 Task: Create new customer invoice with Date Opened: 20-May-23, Select Customer: Bruttista, Terms: Net 30. Make invoice entry for item-1 with Date: 20-May-23, Description: Victoria's Secret Pleated Babydoll Black (XL)
, Income Account: Income:Sales, Quantity: 2, Unit Price: 15.49, Sales Tax: Y, Sales Tax Included: Y, Tax Table: Sales Tax. Post Invoice with Post Date: 20-May-23, Post to Accounts: Assets:Accounts Receivable. Pay / Process Payment with Transaction Date: 18-Jun-23, Amount: 30.98, Transfer Account: Checking Account. Go to 'Print Invoice'.
Action: Mouse moved to (196, 42)
Screenshot: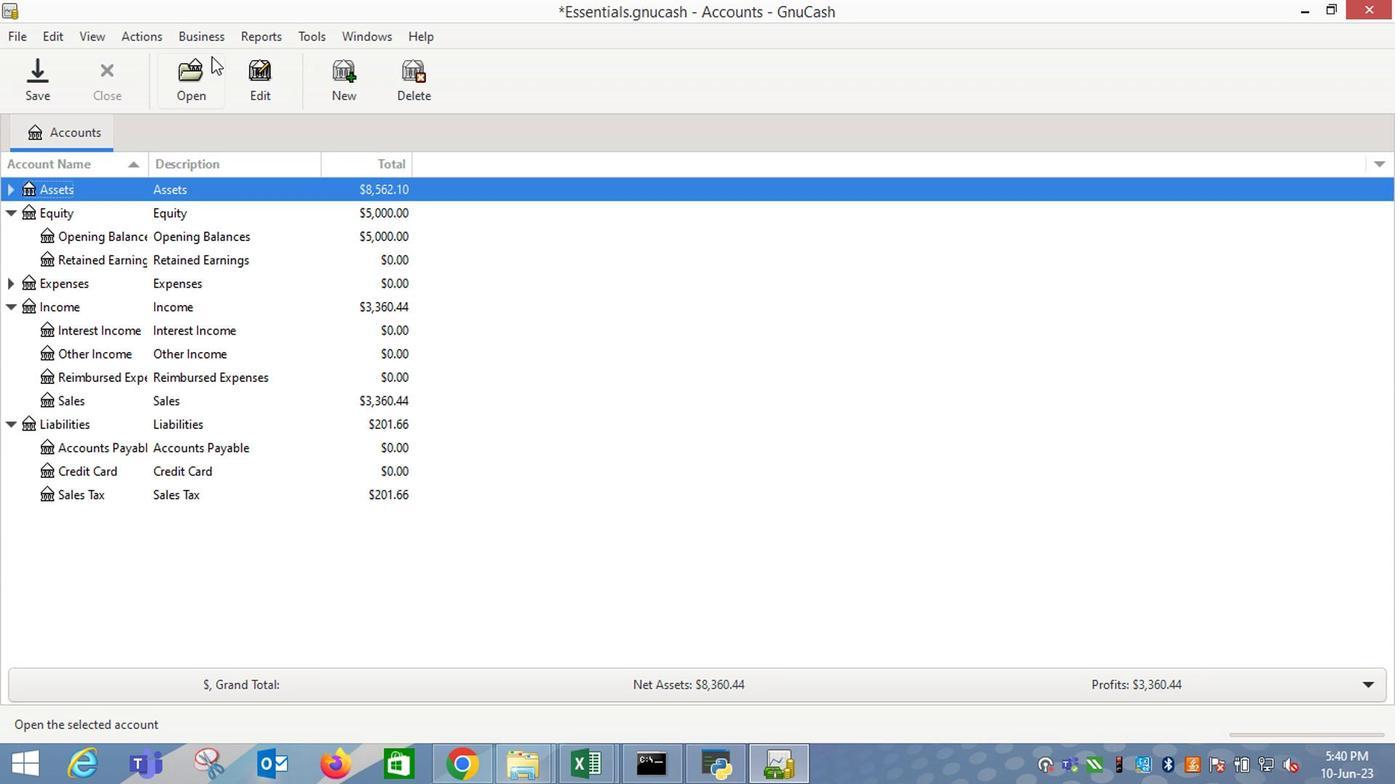 
Action: Mouse pressed left at (196, 42)
Screenshot: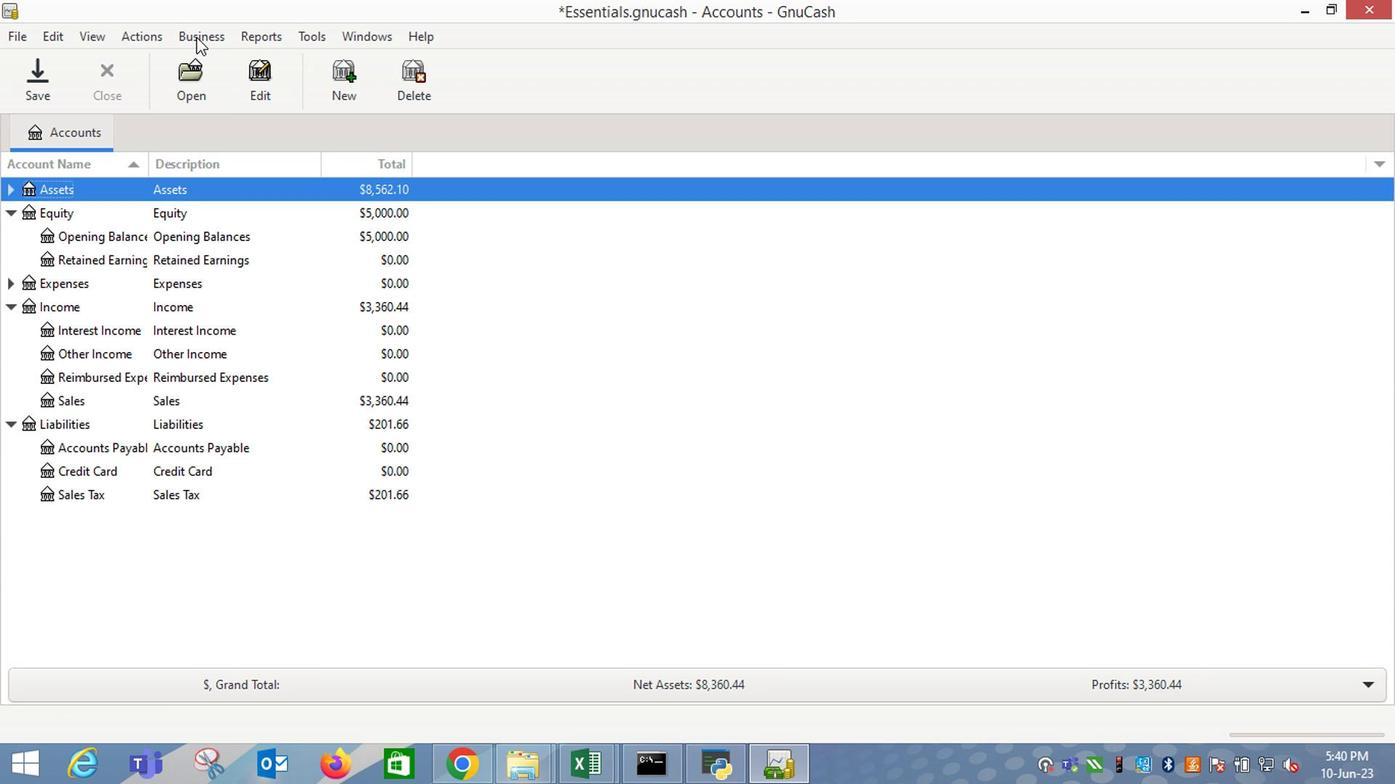 
Action: Mouse moved to (445, 141)
Screenshot: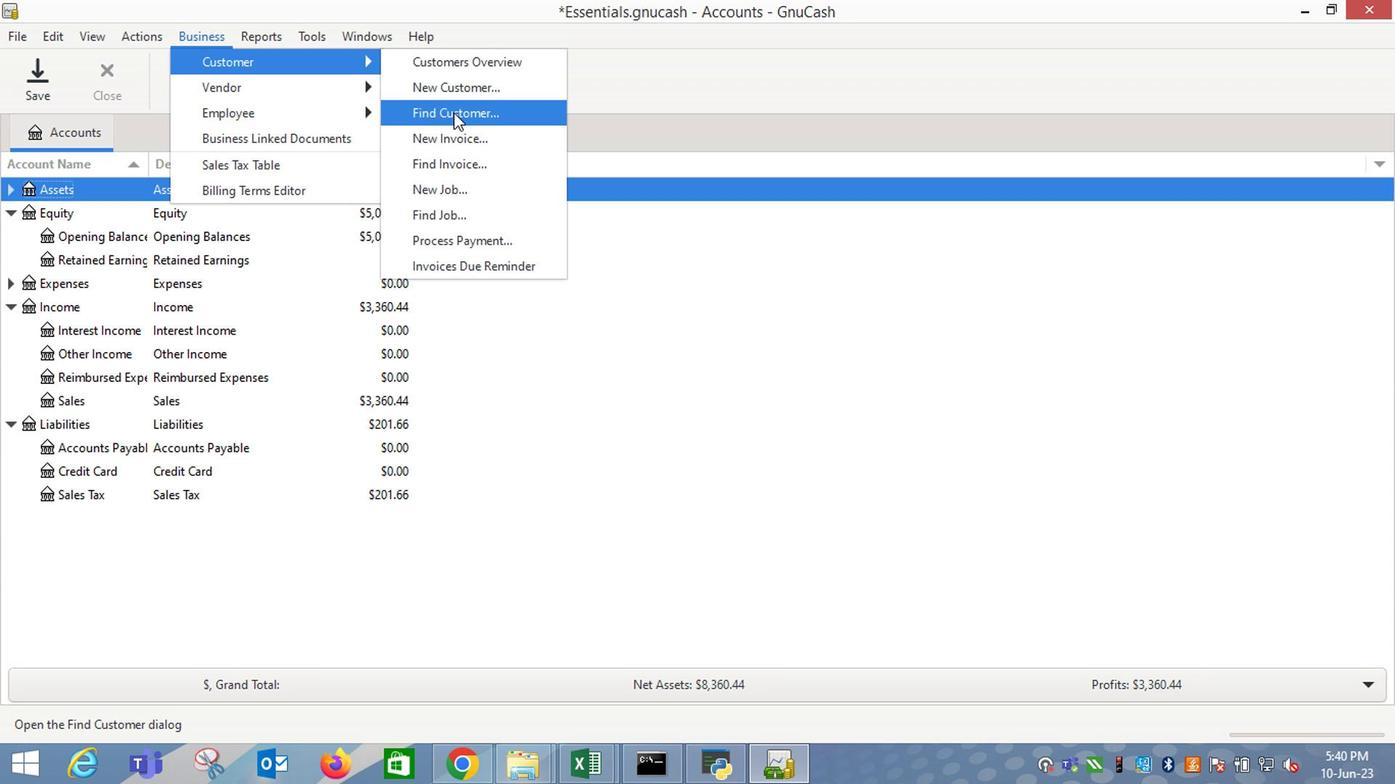 
Action: Mouse pressed left at (445, 141)
Screenshot: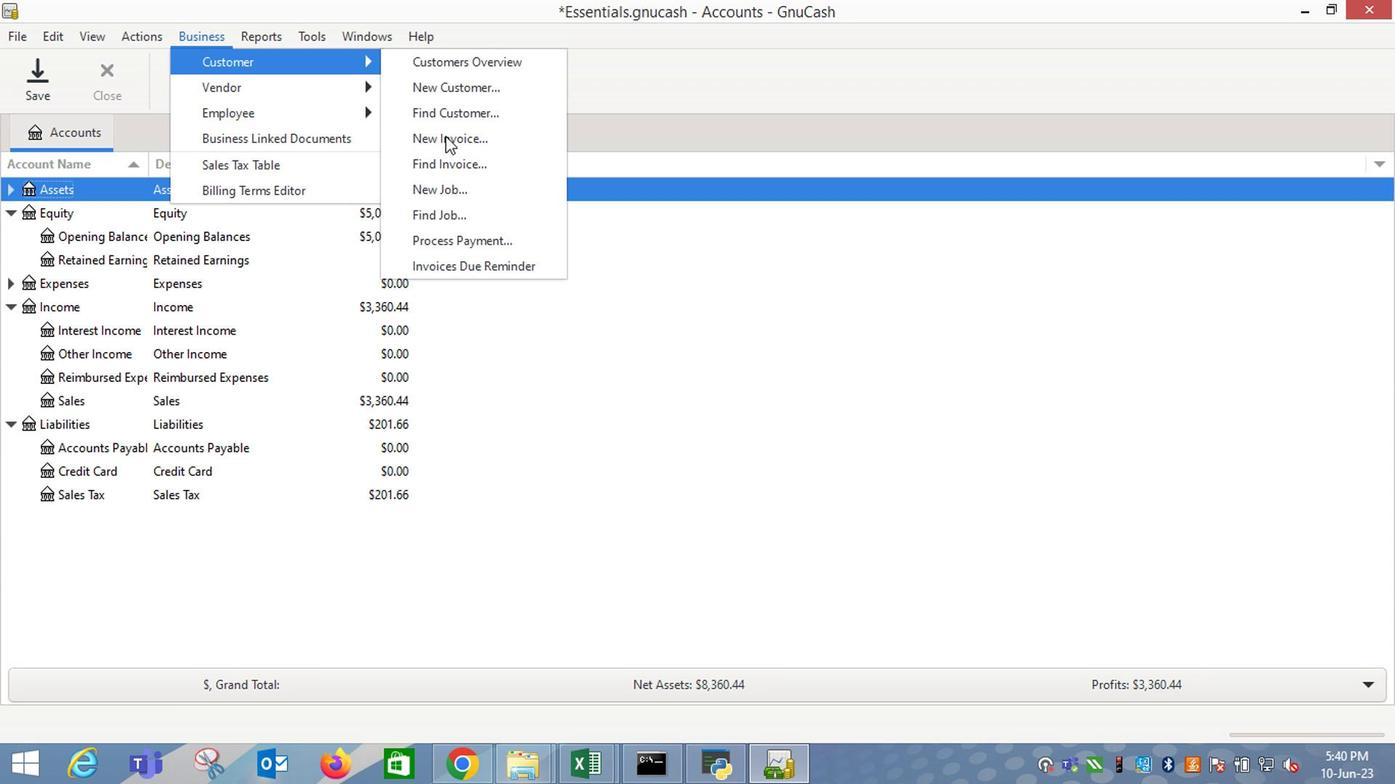 
Action: Mouse moved to (832, 316)
Screenshot: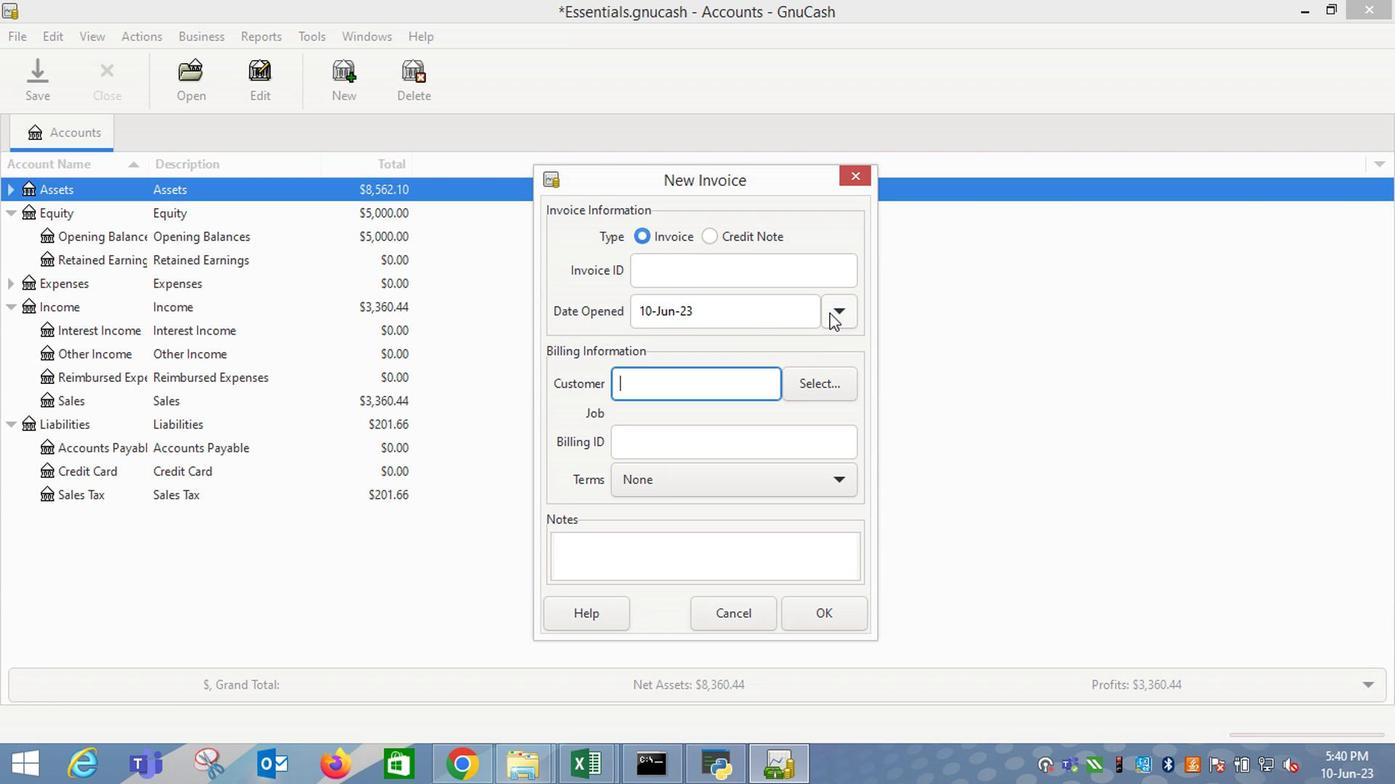 
Action: Mouse pressed left at (832, 316)
Screenshot: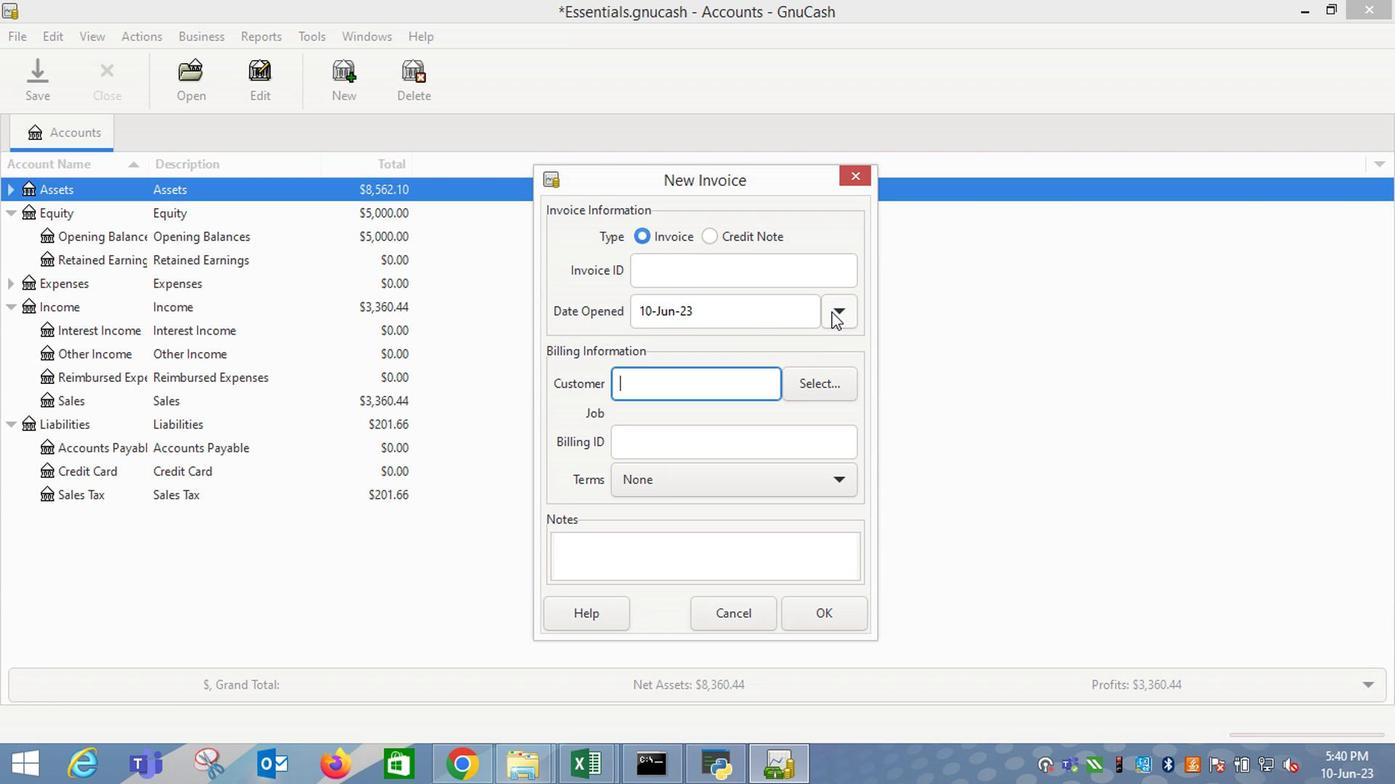 
Action: Mouse moved to (678, 343)
Screenshot: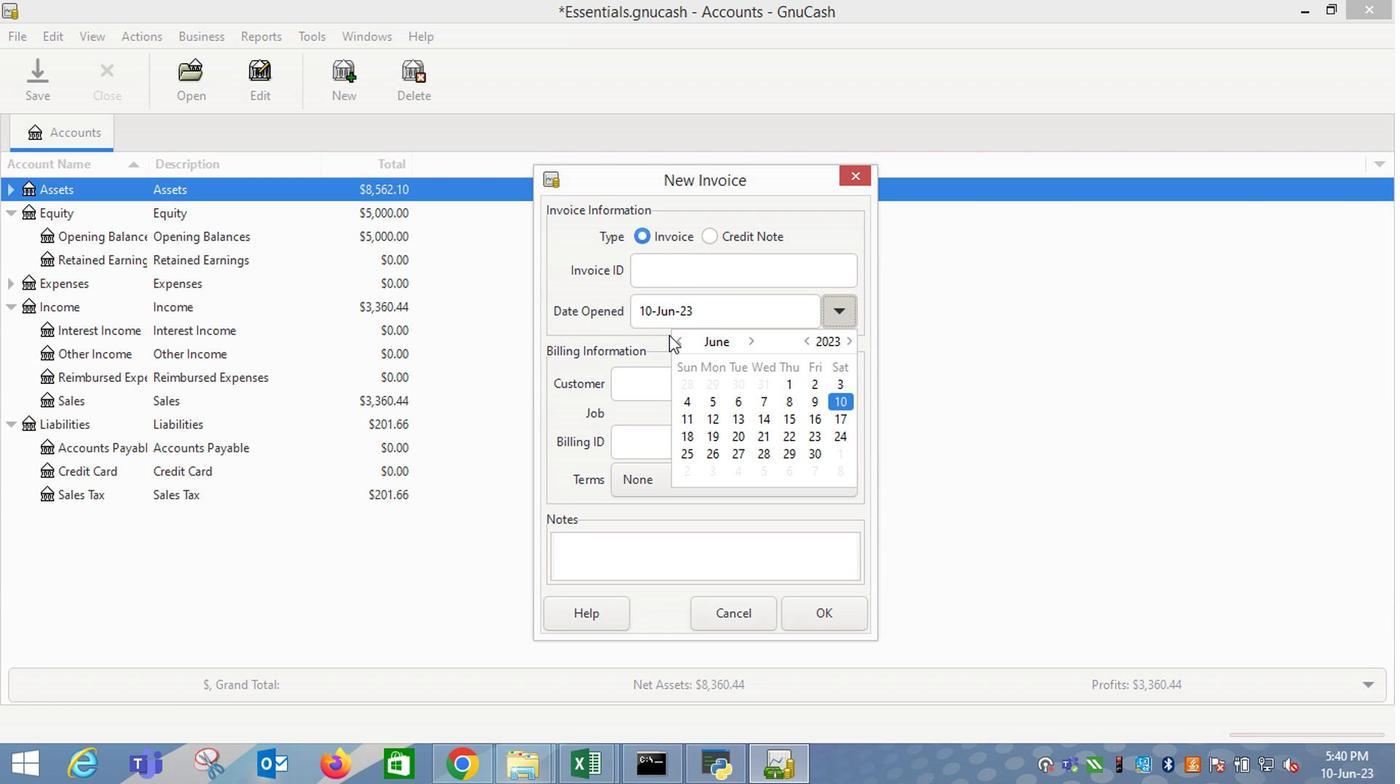 
Action: Mouse pressed left at (678, 343)
Screenshot: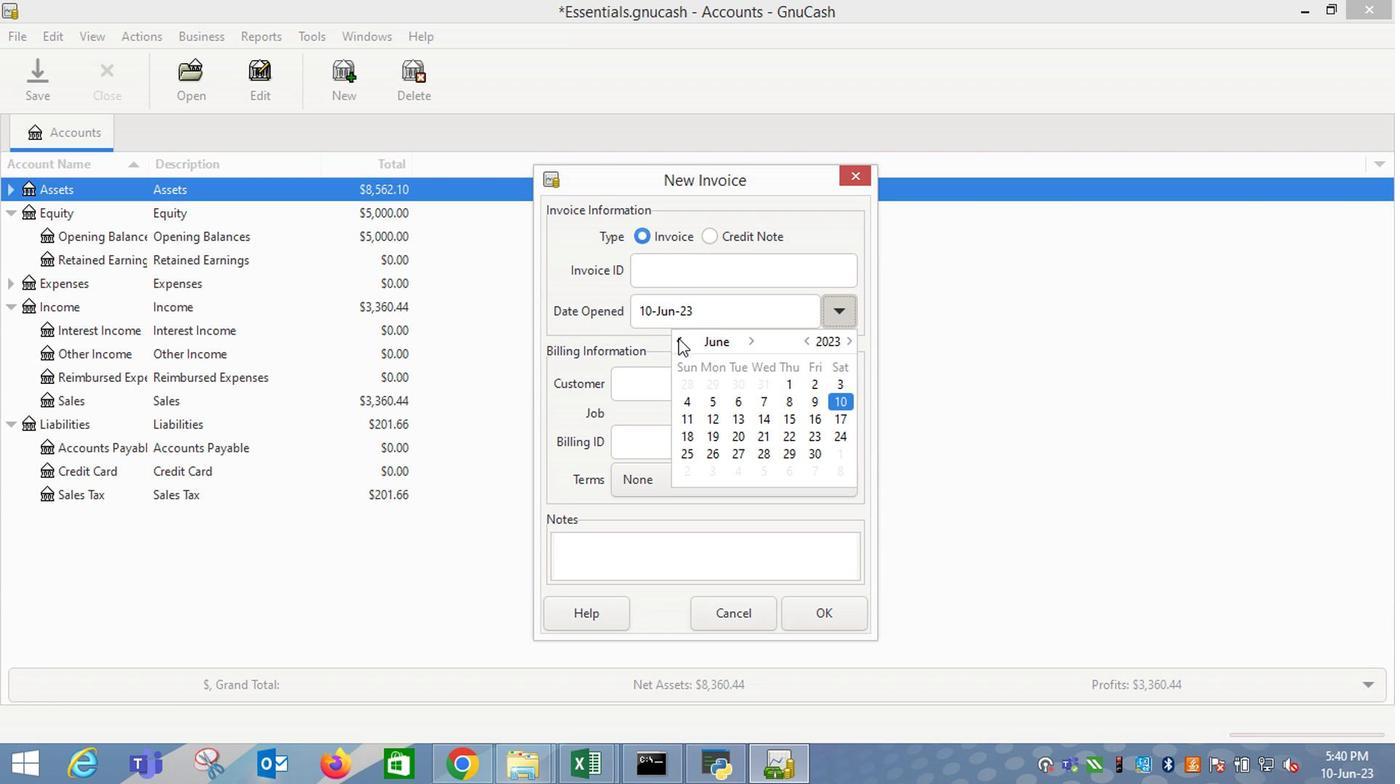 
Action: Mouse moved to (837, 420)
Screenshot: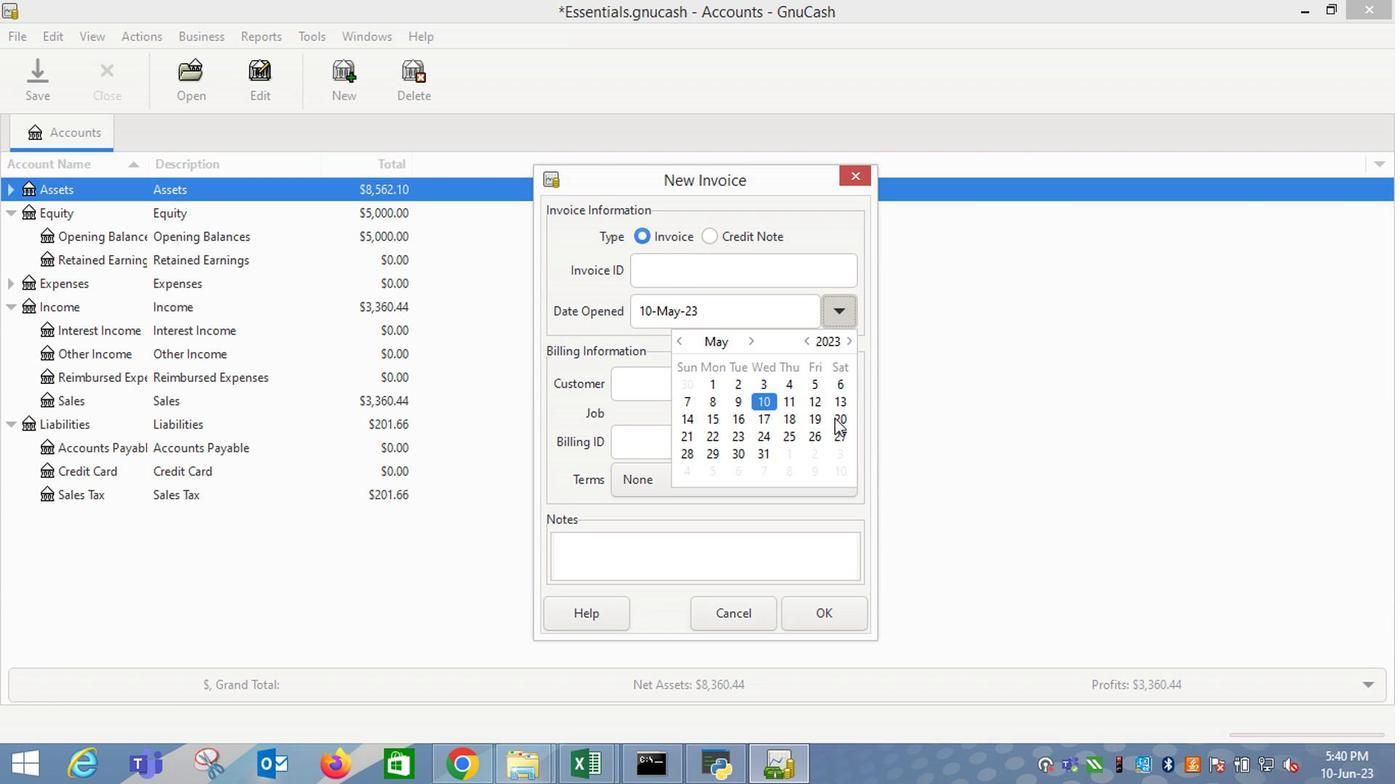 
Action: Mouse pressed left at (837, 420)
Screenshot: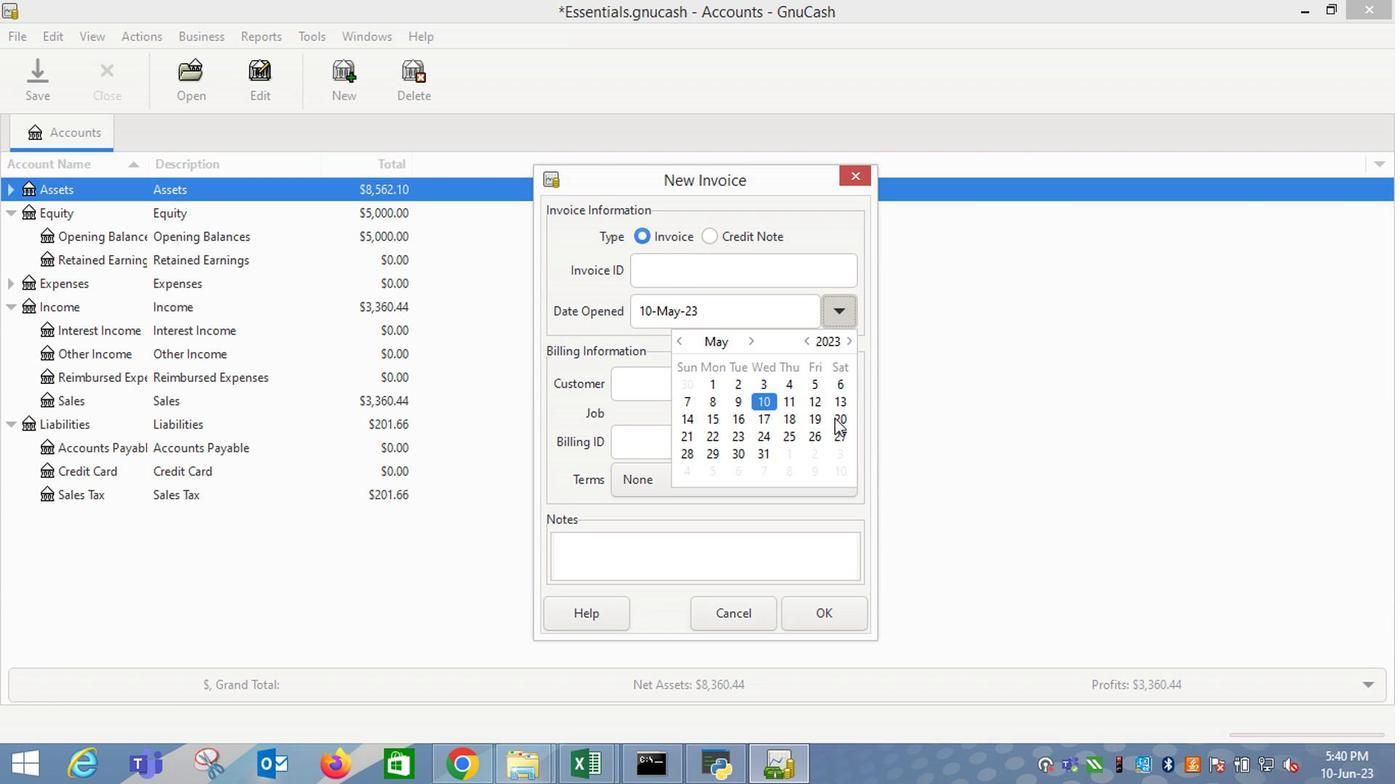 
Action: Mouse moved to (660, 393)
Screenshot: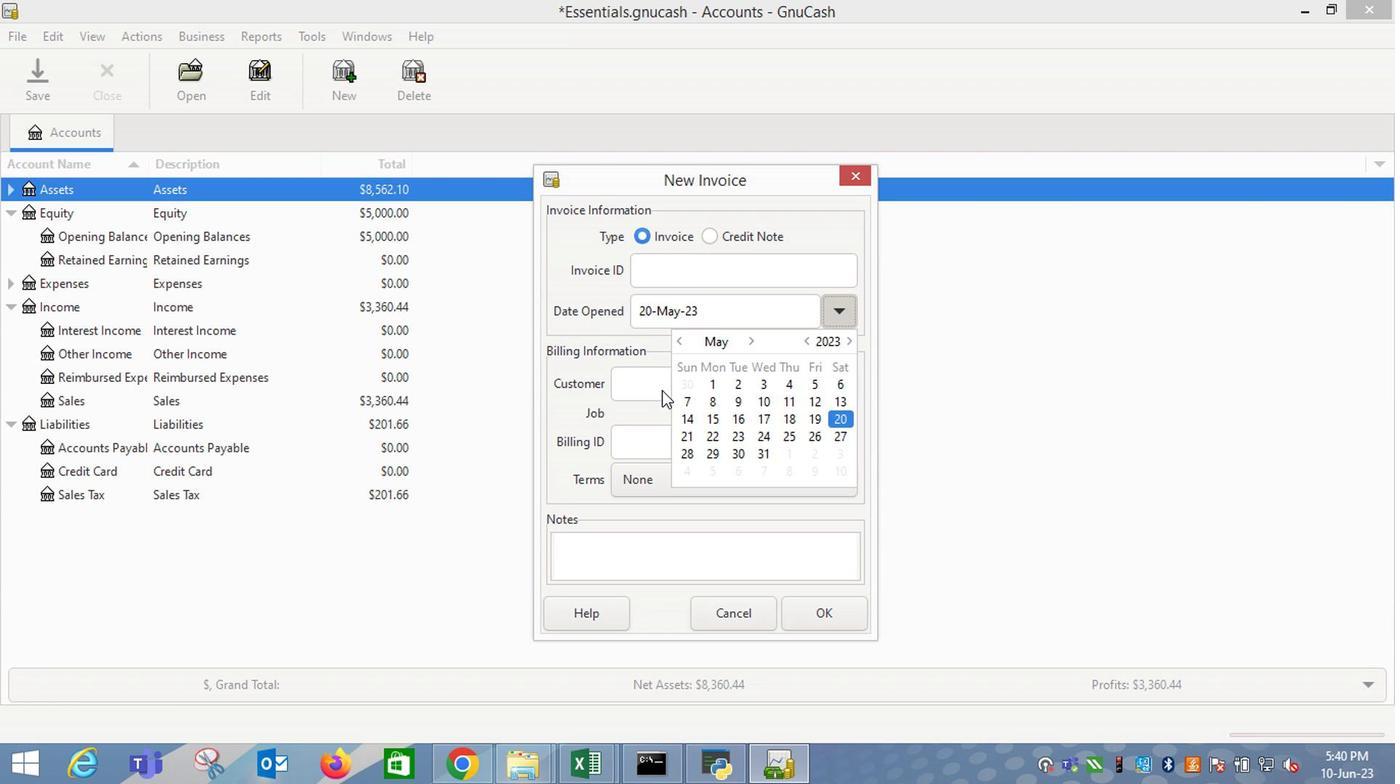 
Action: Mouse pressed left at (660, 393)
Screenshot: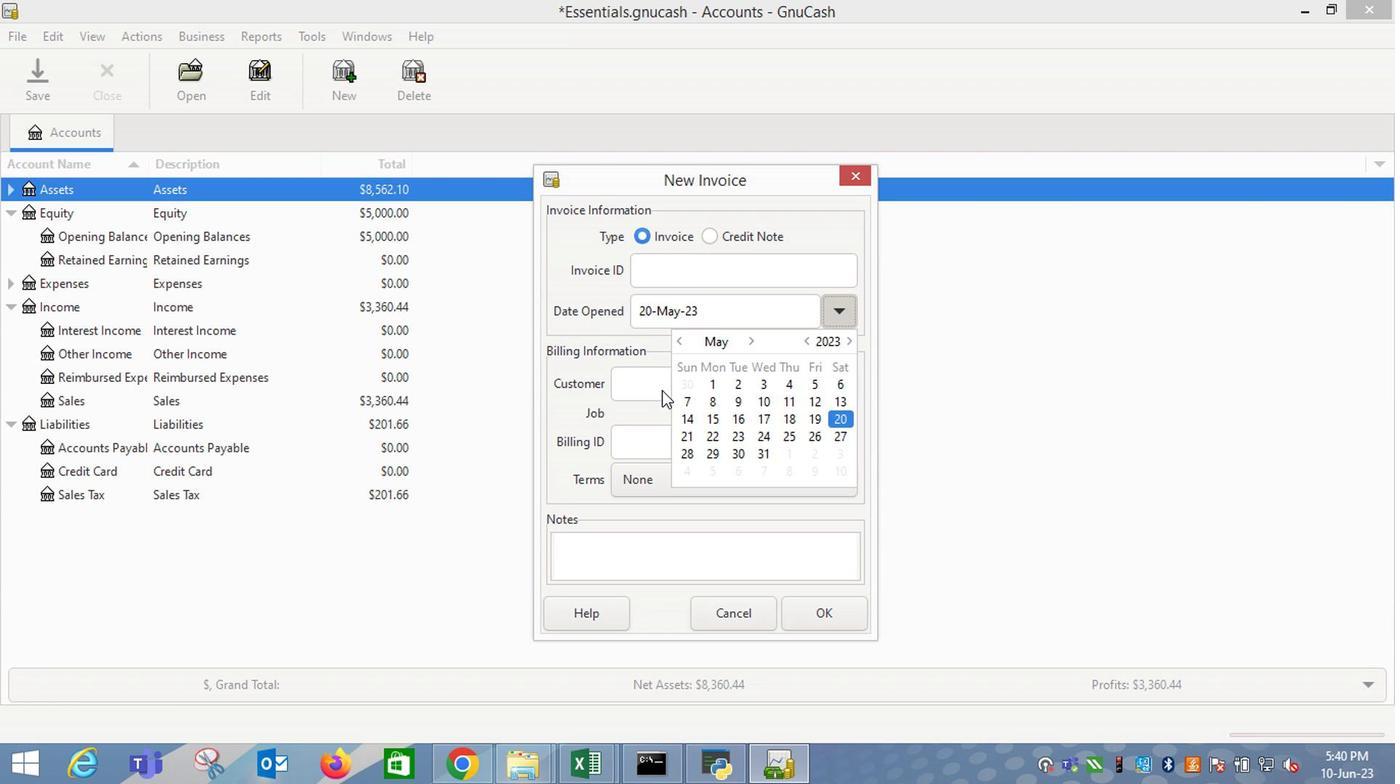 
Action: Mouse pressed left at (660, 393)
Screenshot: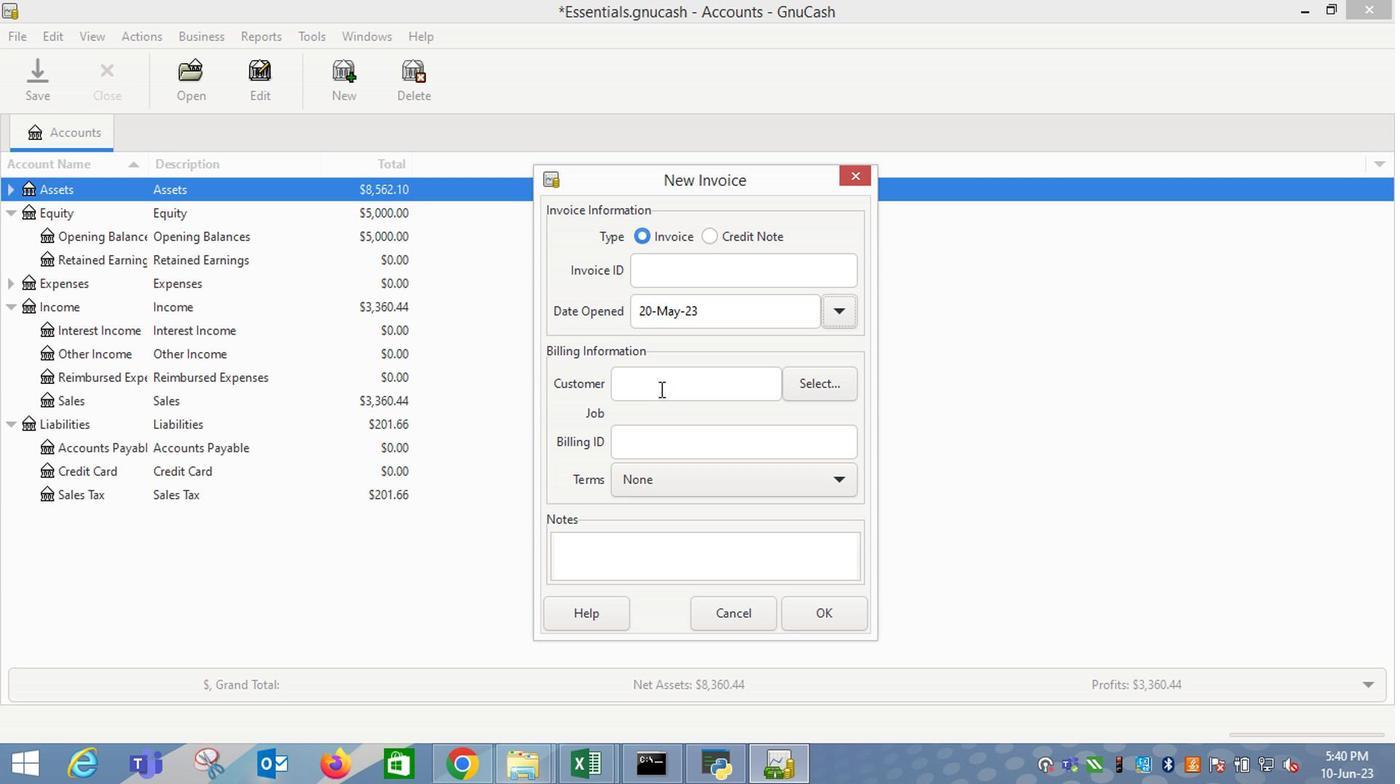 
Action: Mouse moved to (658, 392)
Screenshot: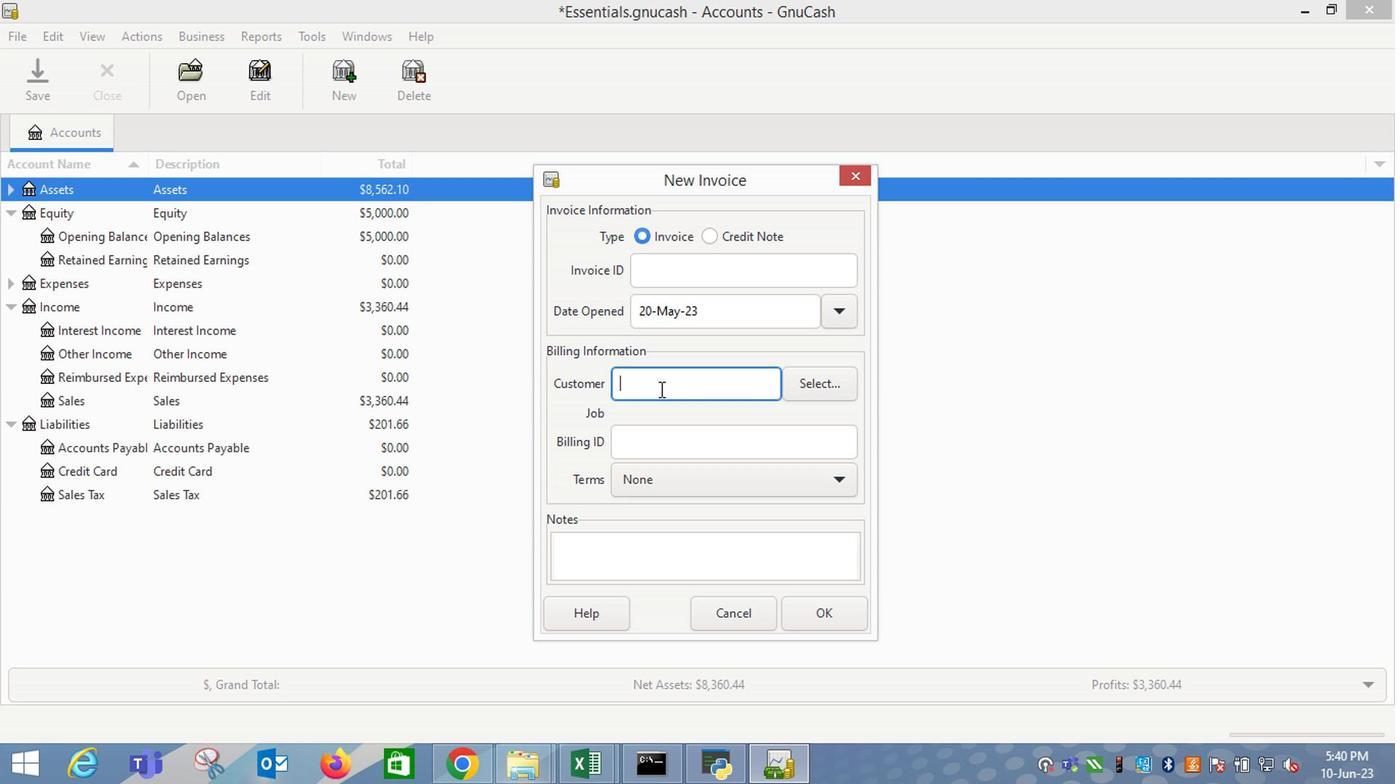 
Action: Key pressed <Key.shift_r>Bru
Screenshot: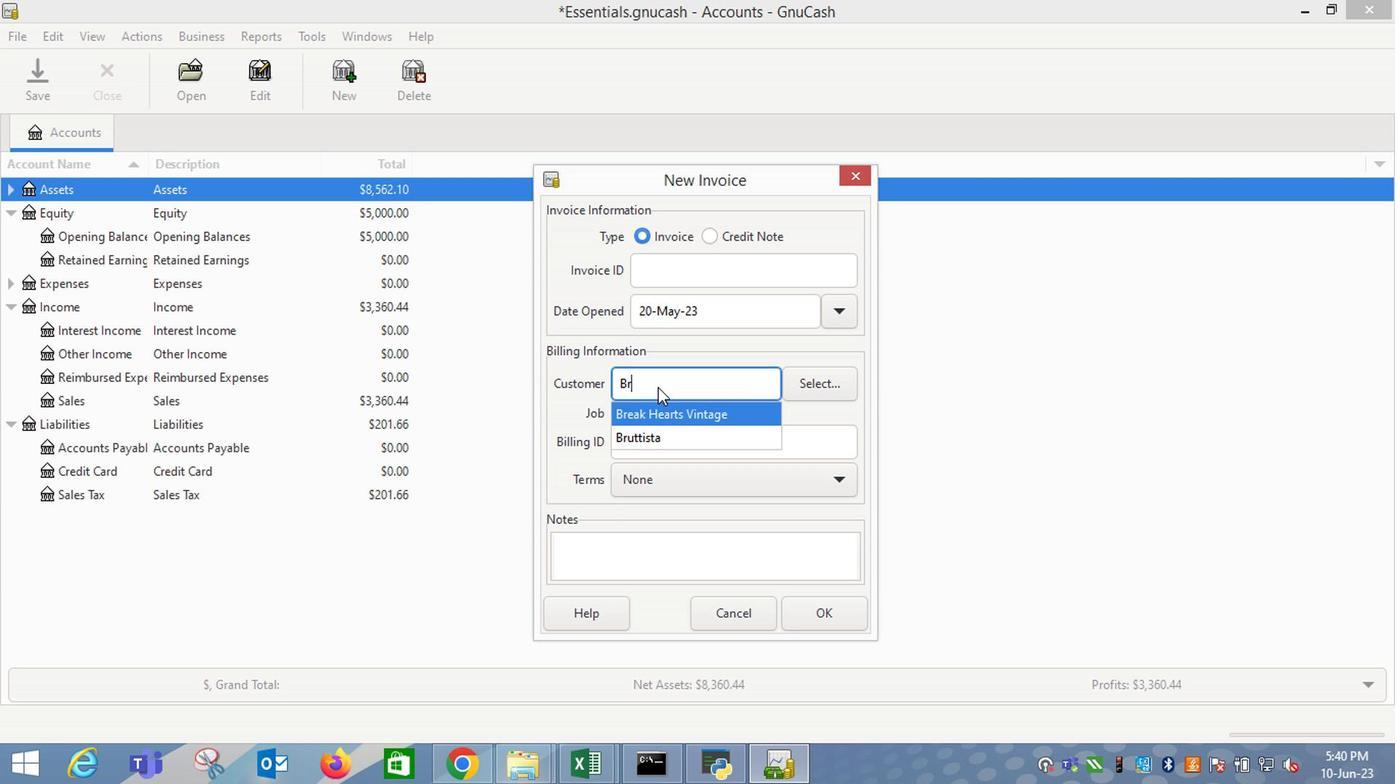 
Action: Mouse moved to (662, 421)
Screenshot: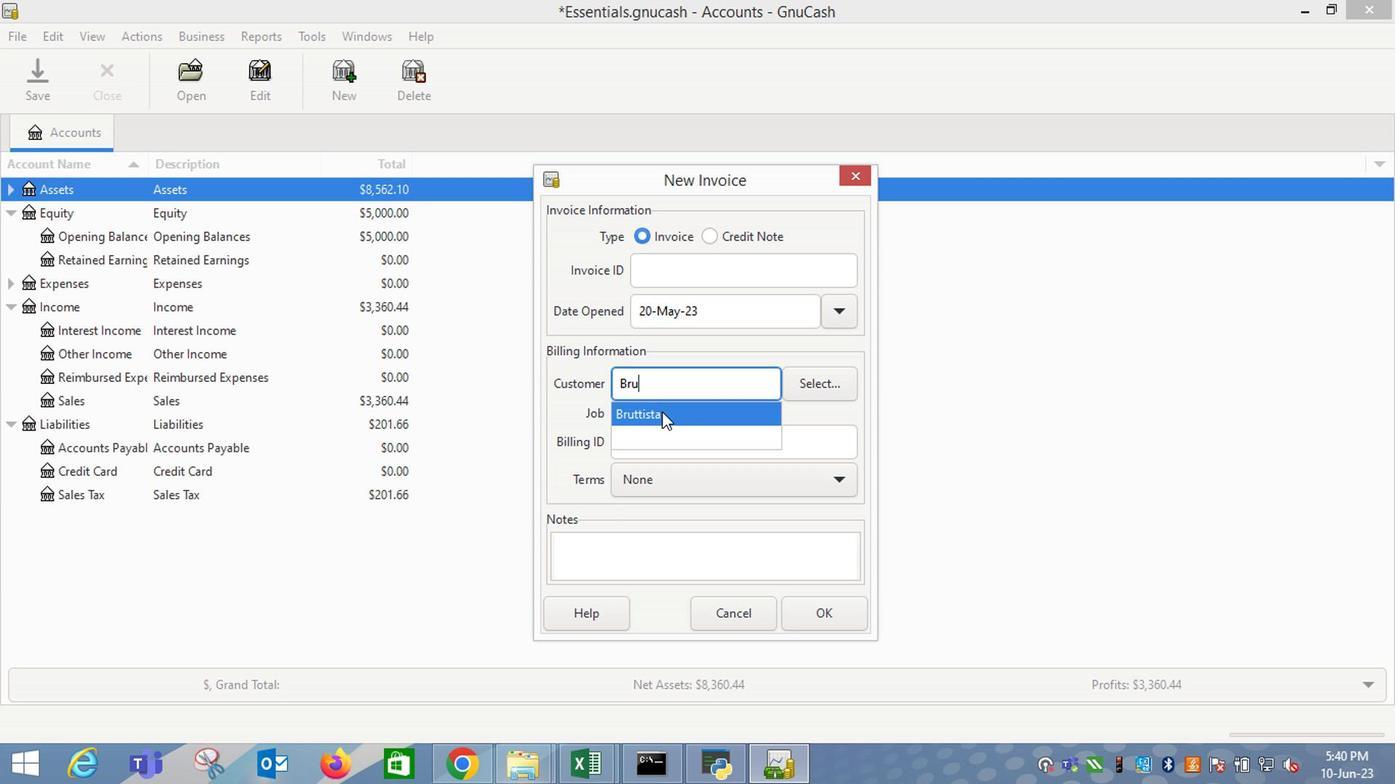 
Action: Mouse pressed left at (662, 421)
Screenshot: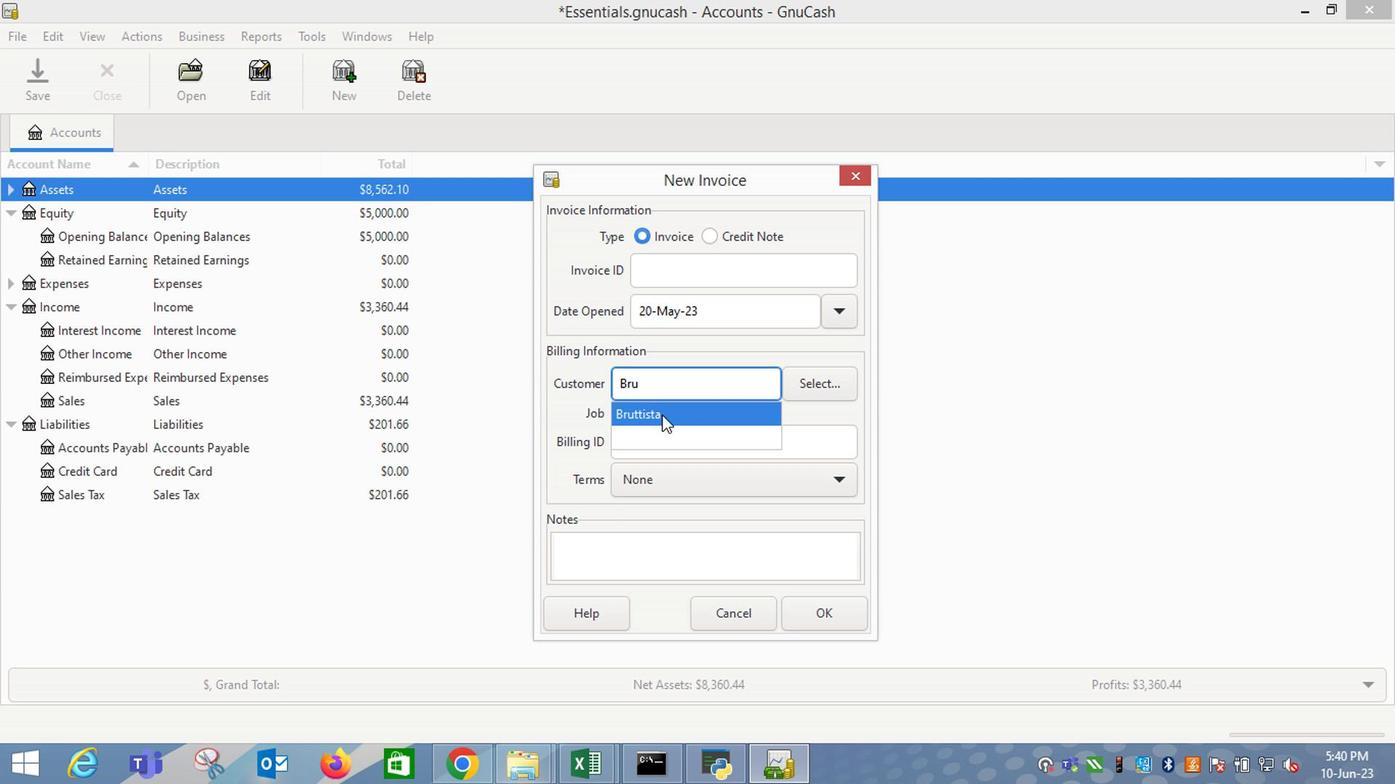 
Action: Mouse moved to (662, 508)
Screenshot: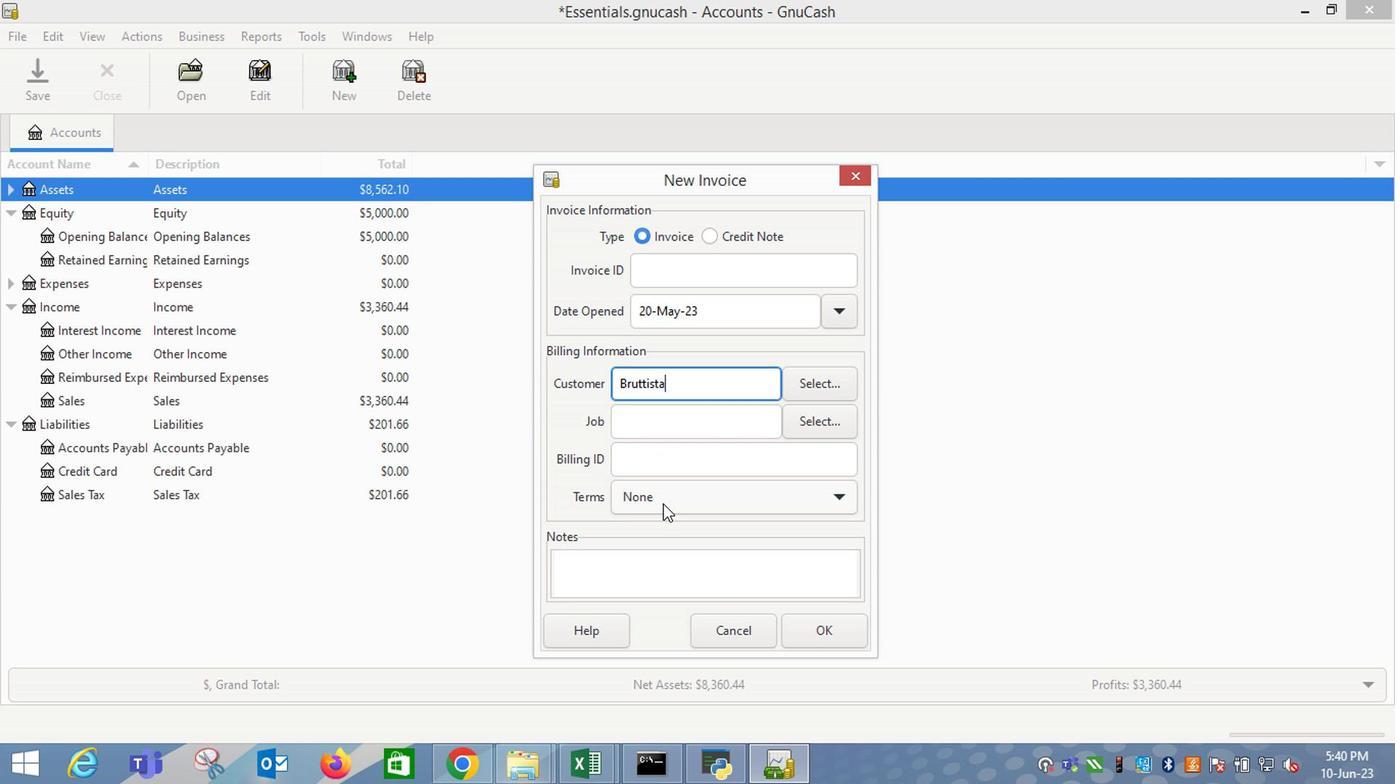 
Action: Mouse pressed left at (662, 508)
Screenshot: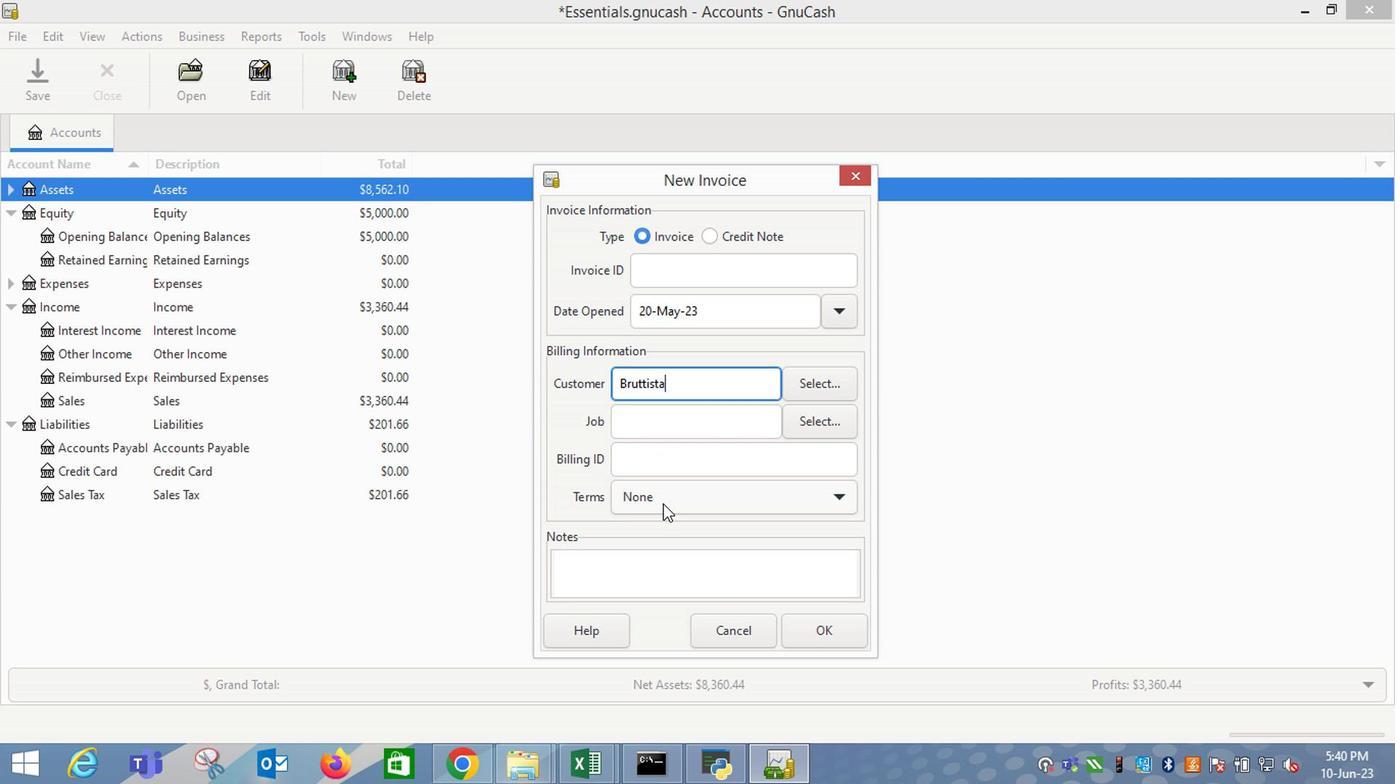 
Action: Mouse moved to (651, 560)
Screenshot: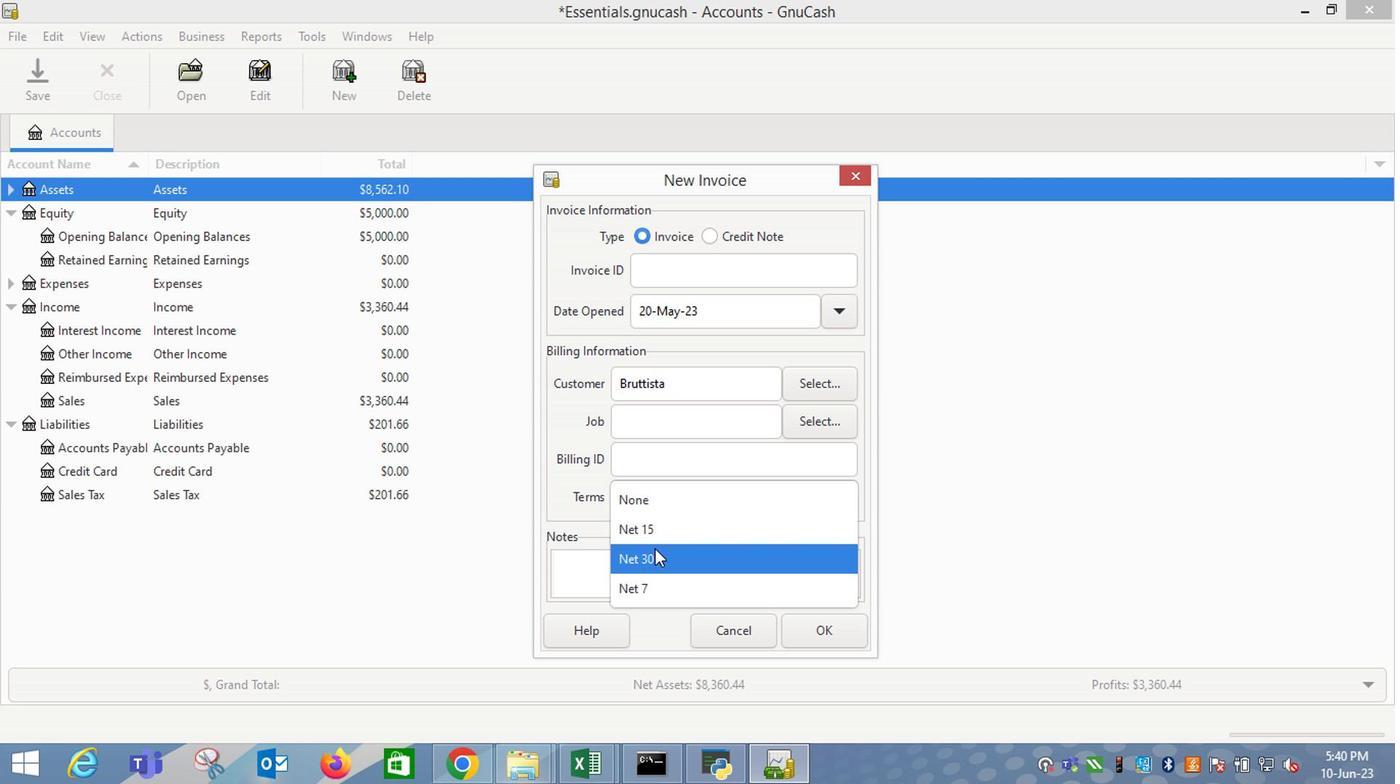
Action: Mouse pressed left at (651, 560)
Screenshot: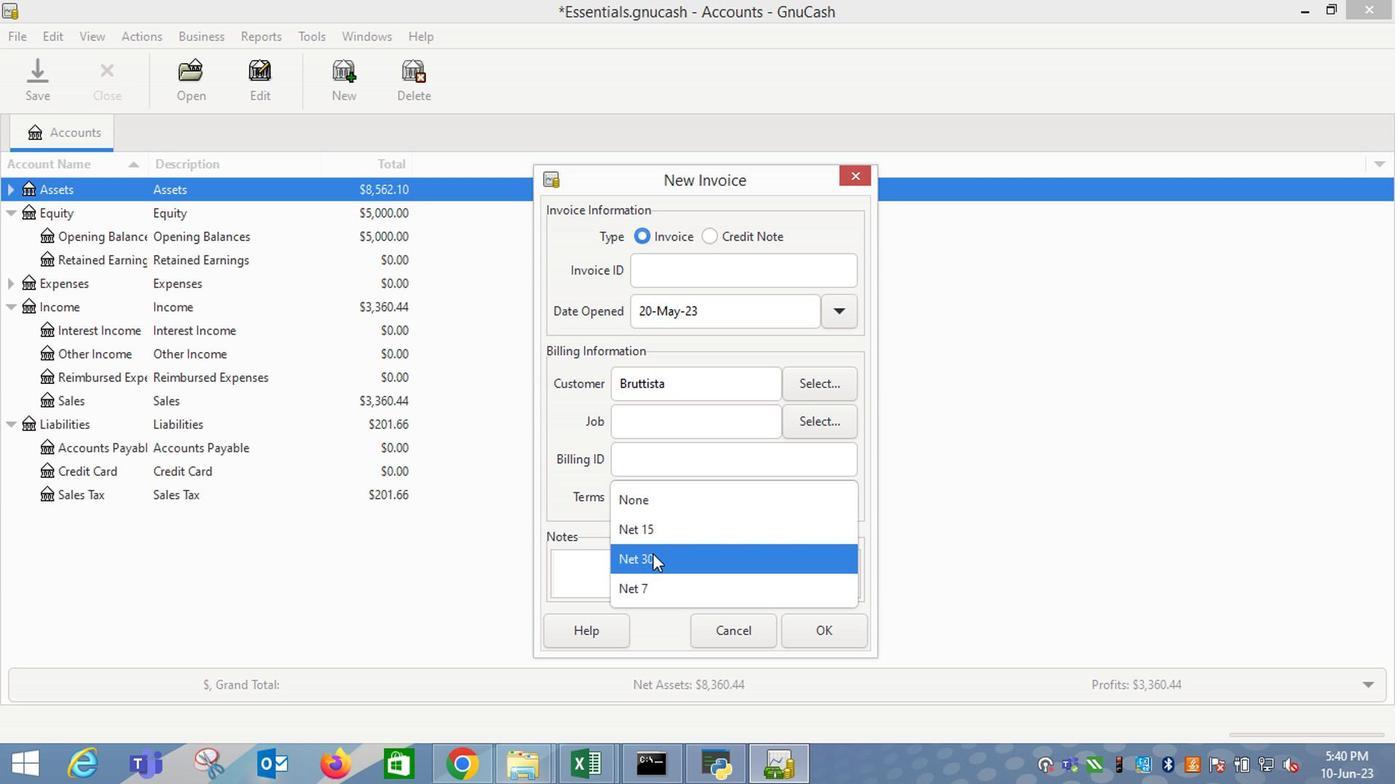 
Action: Mouse moved to (832, 635)
Screenshot: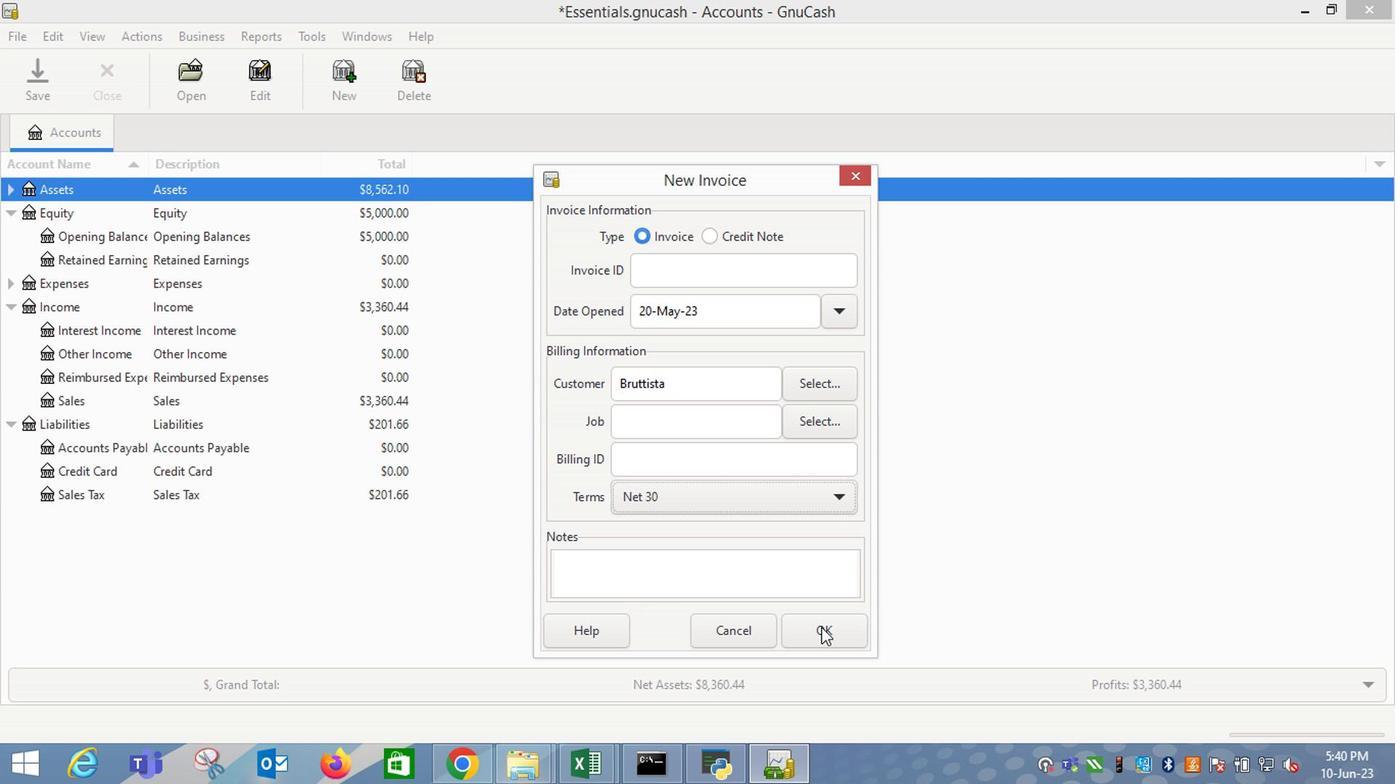 
Action: Mouse pressed left at (832, 635)
Screenshot: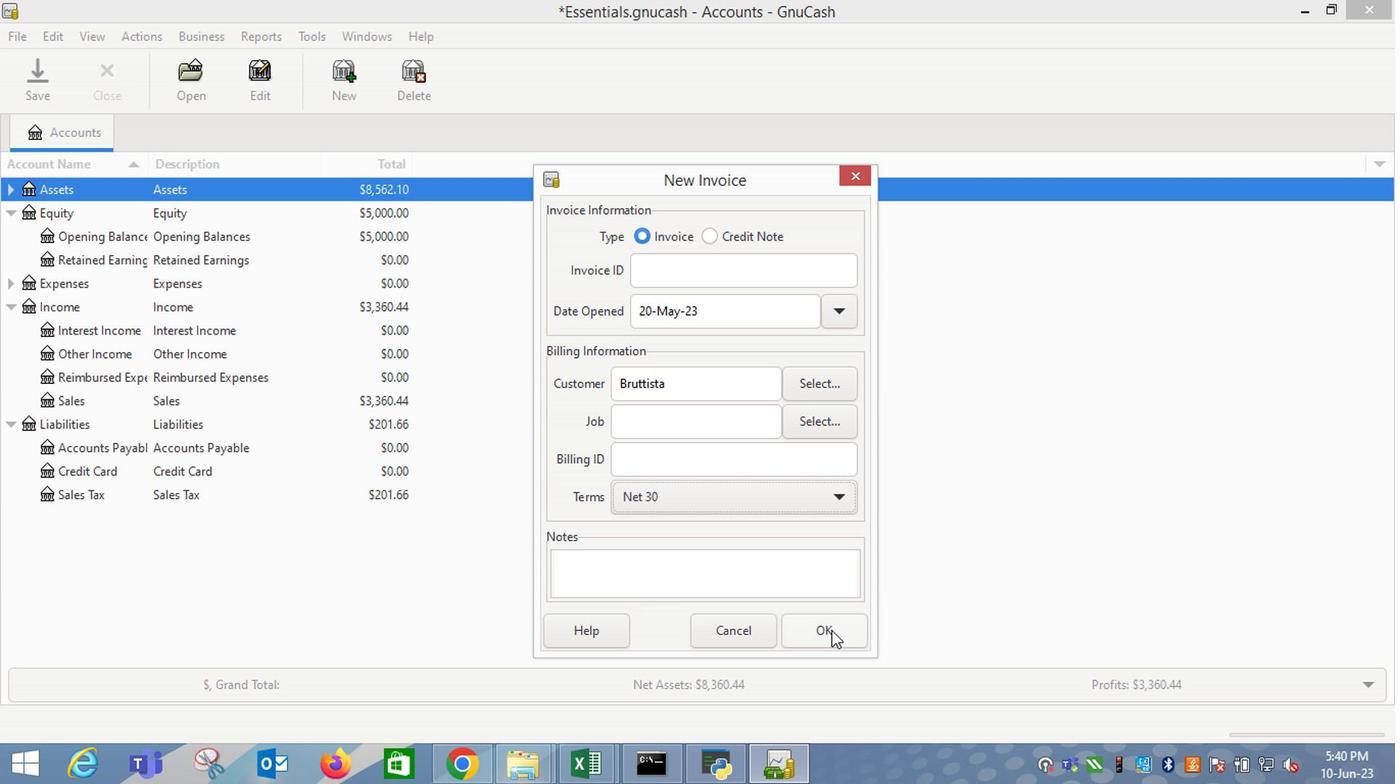 
Action: Mouse moved to (87, 406)
Screenshot: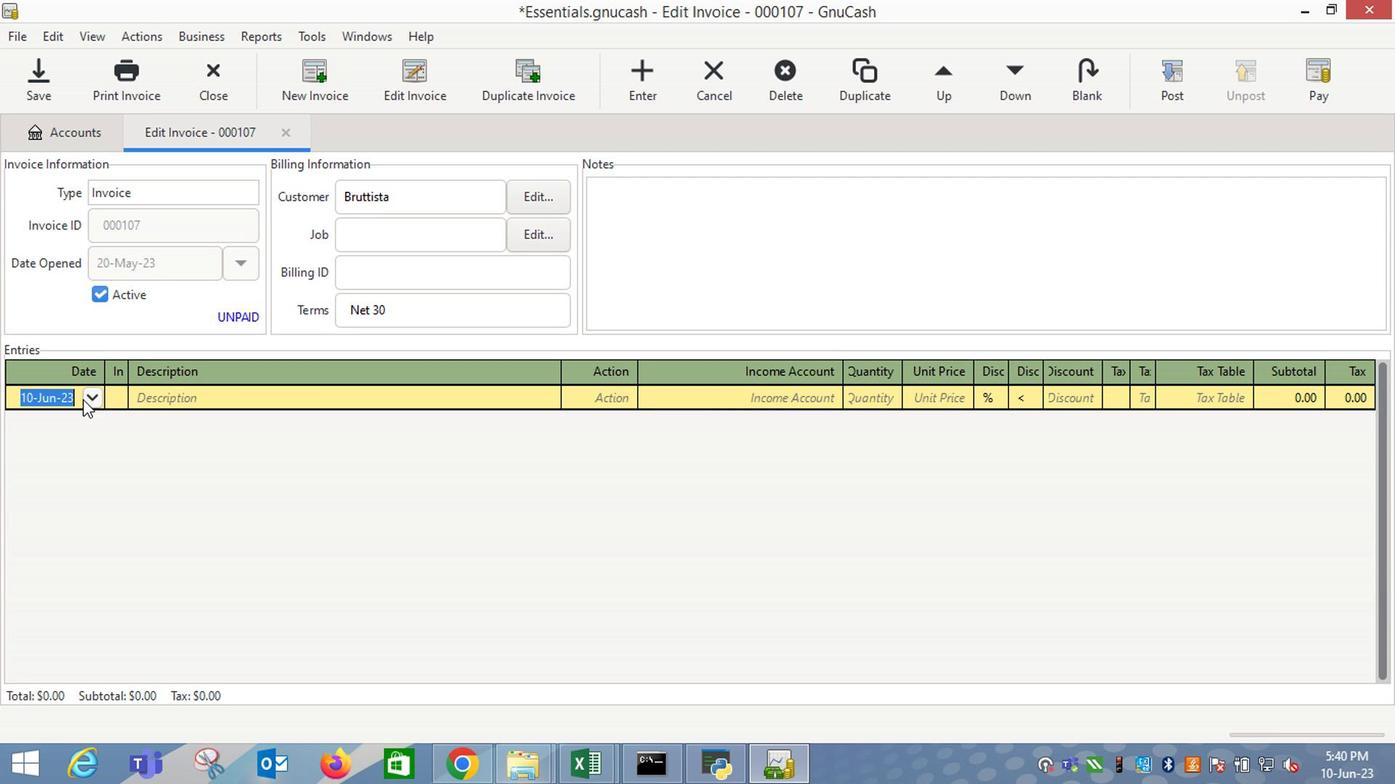 
Action: Mouse pressed left at (87, 406)
Screenshot: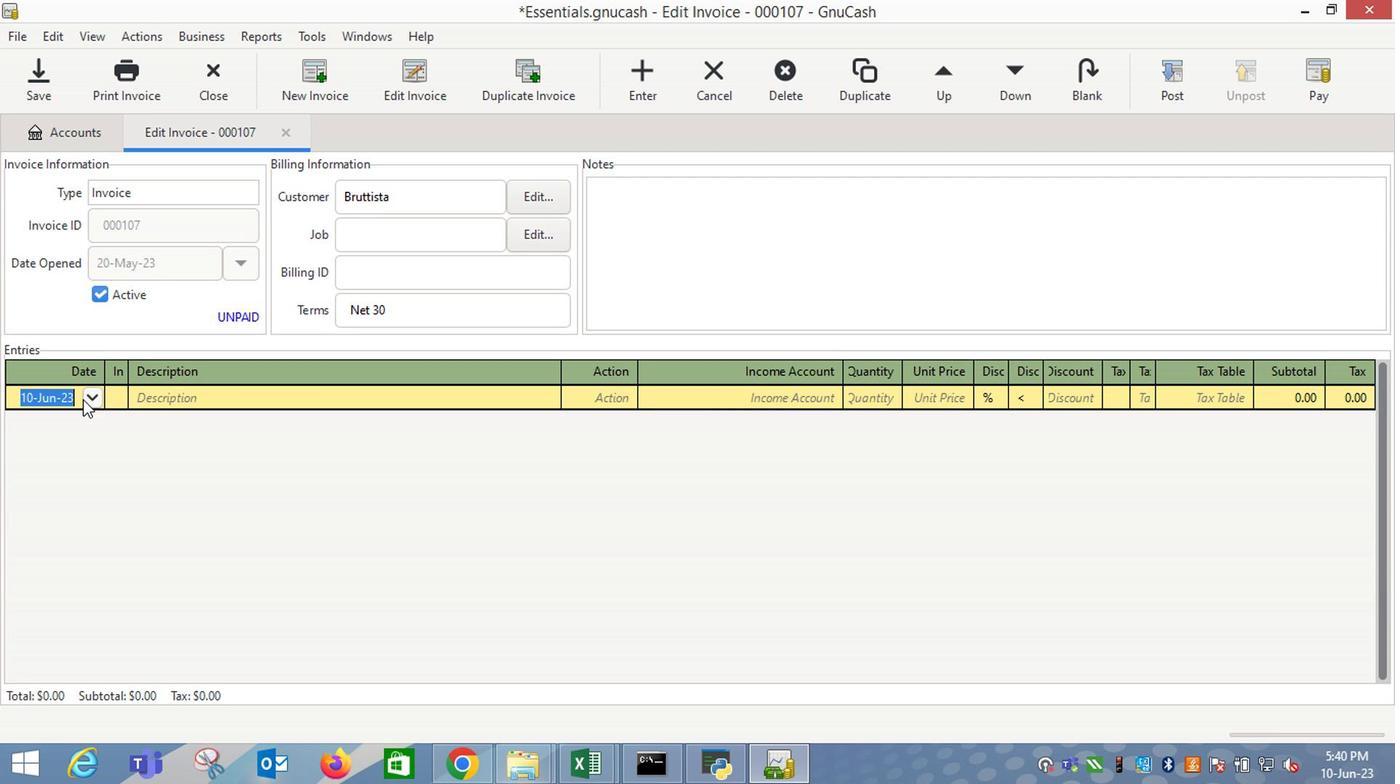 
Action: Mouse moved to (8, 428)
Screenshot: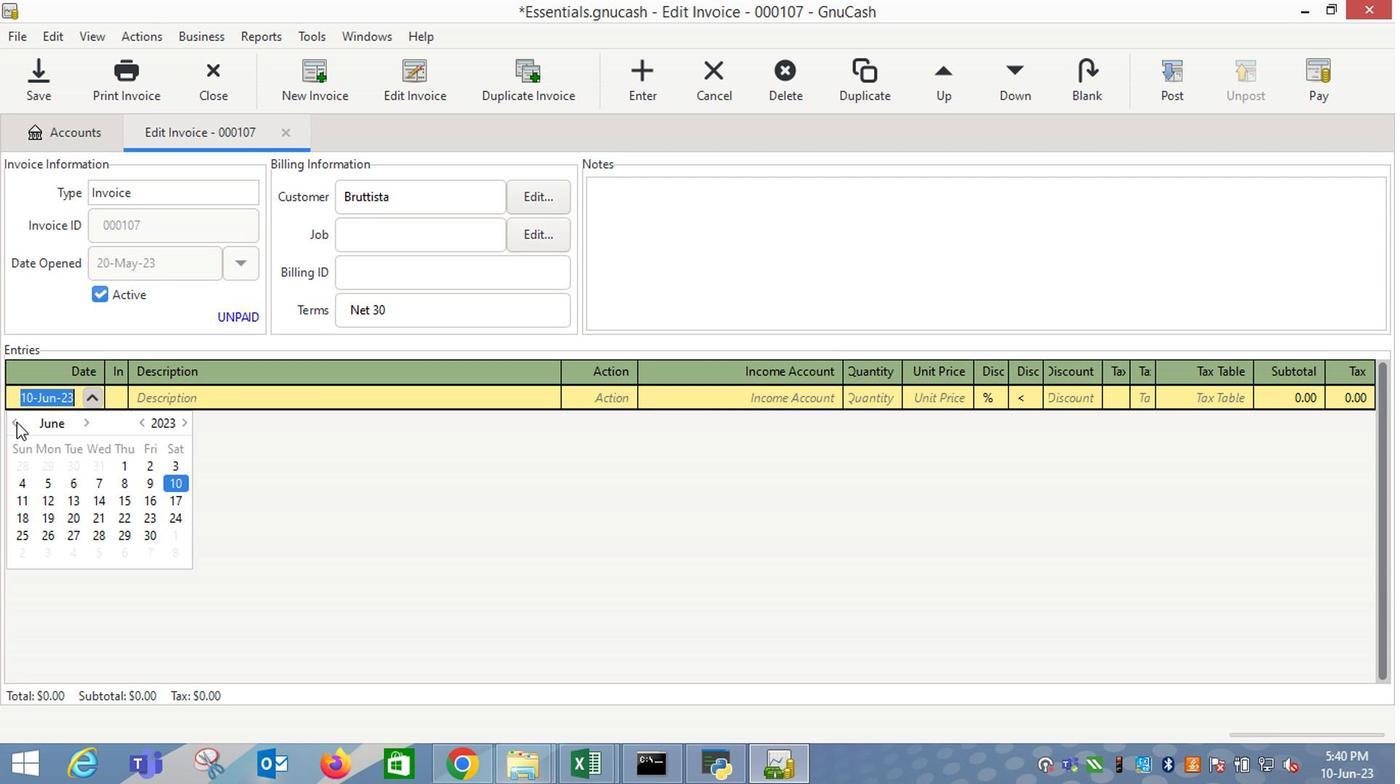 
Action: Mouse pressed left at (8, 428)
Screenshot: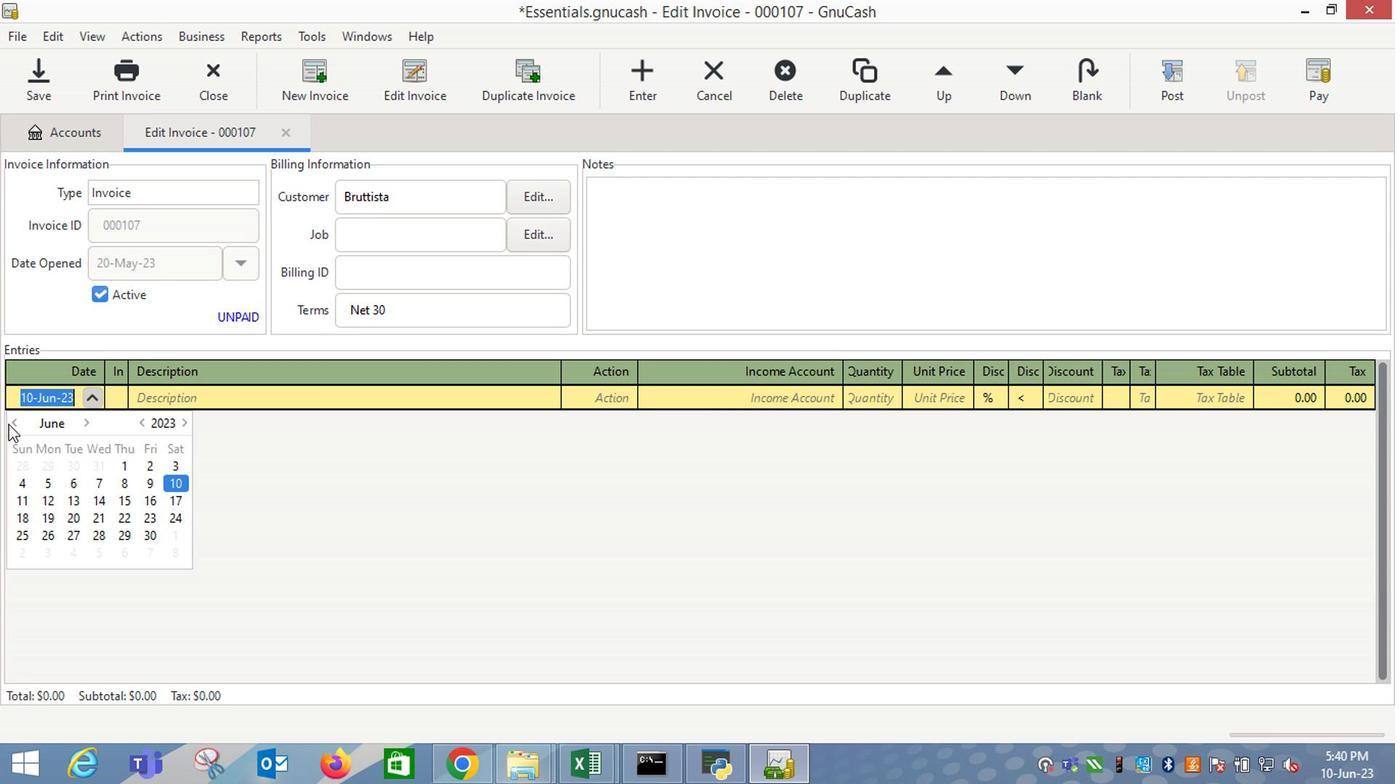 
Action: Mouse moved to (9, 428)
Screenshot: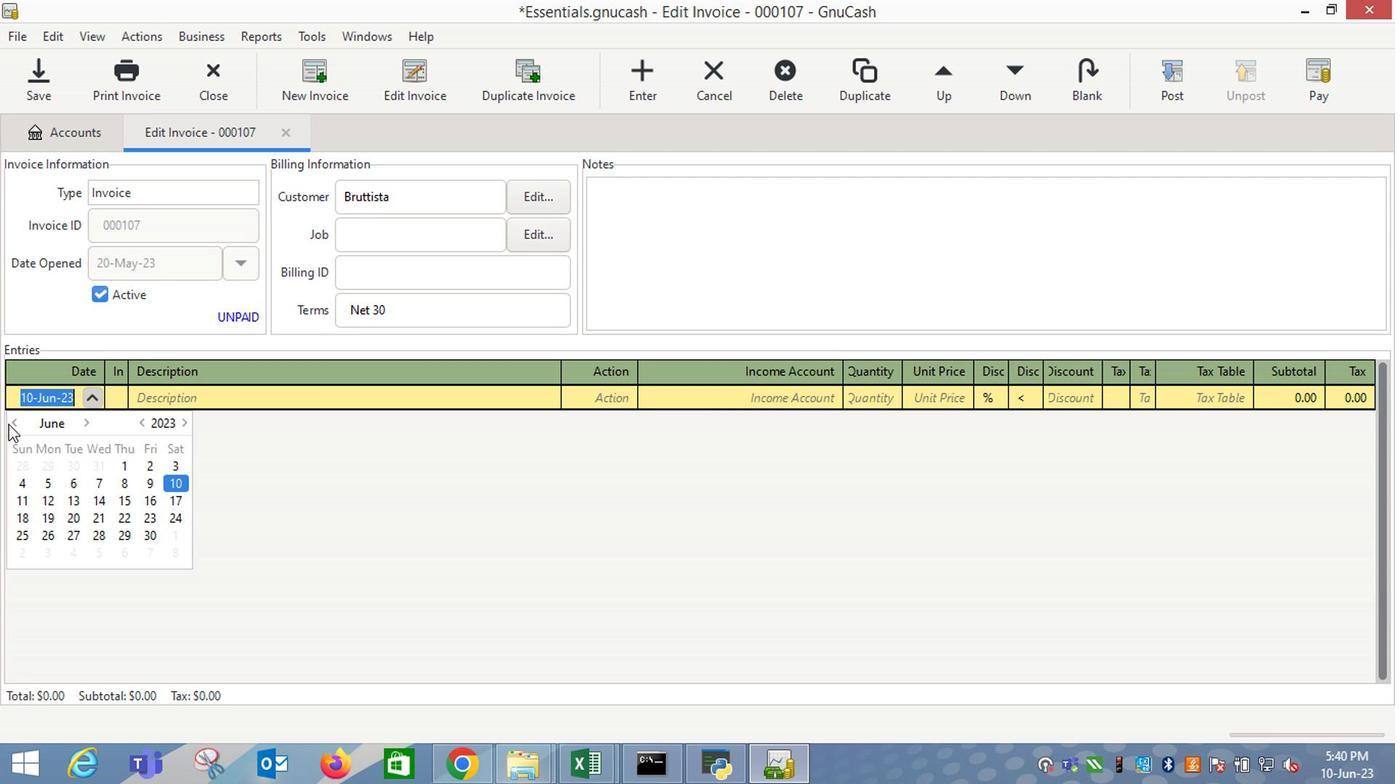 
Action: Mouse pressed left at (9, 428)
Screenshot: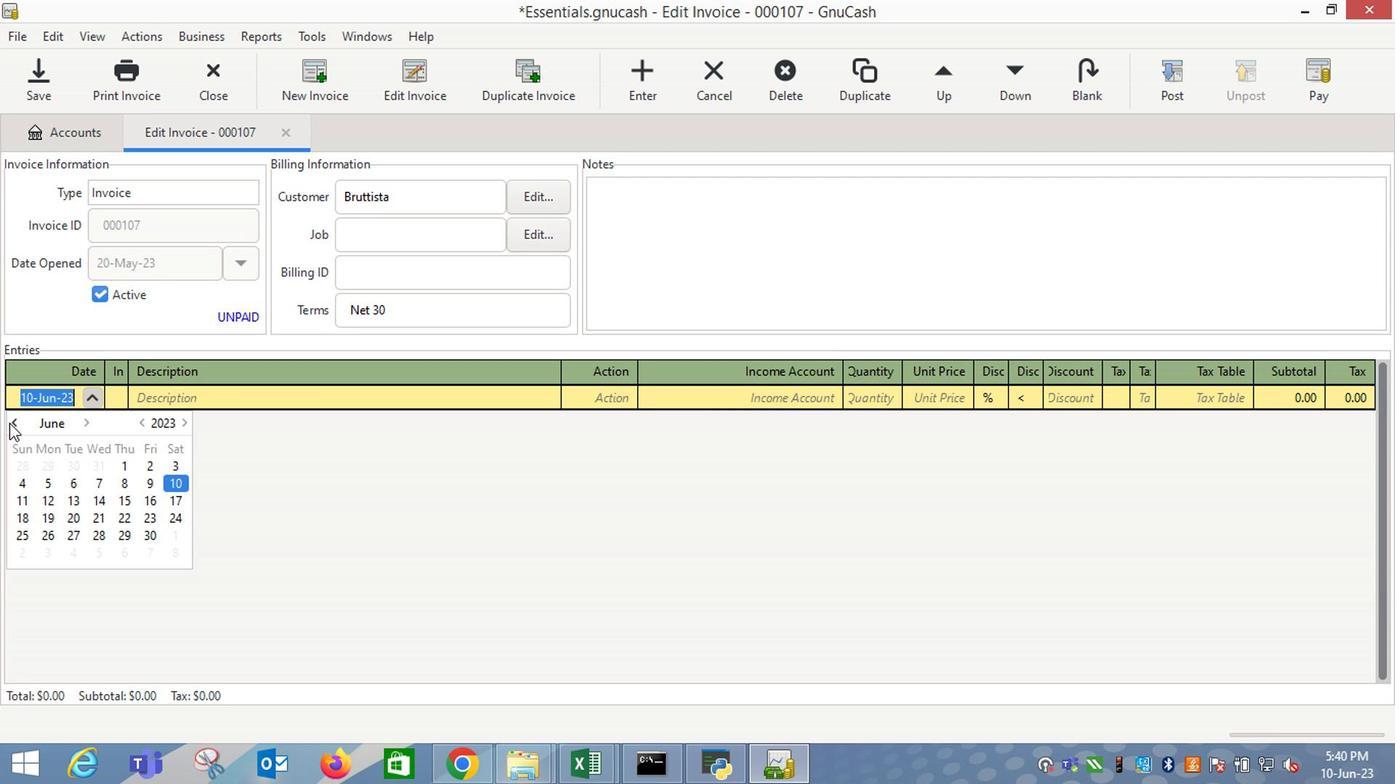 
Action: Mouse moved to (172, 506)
Screenshot: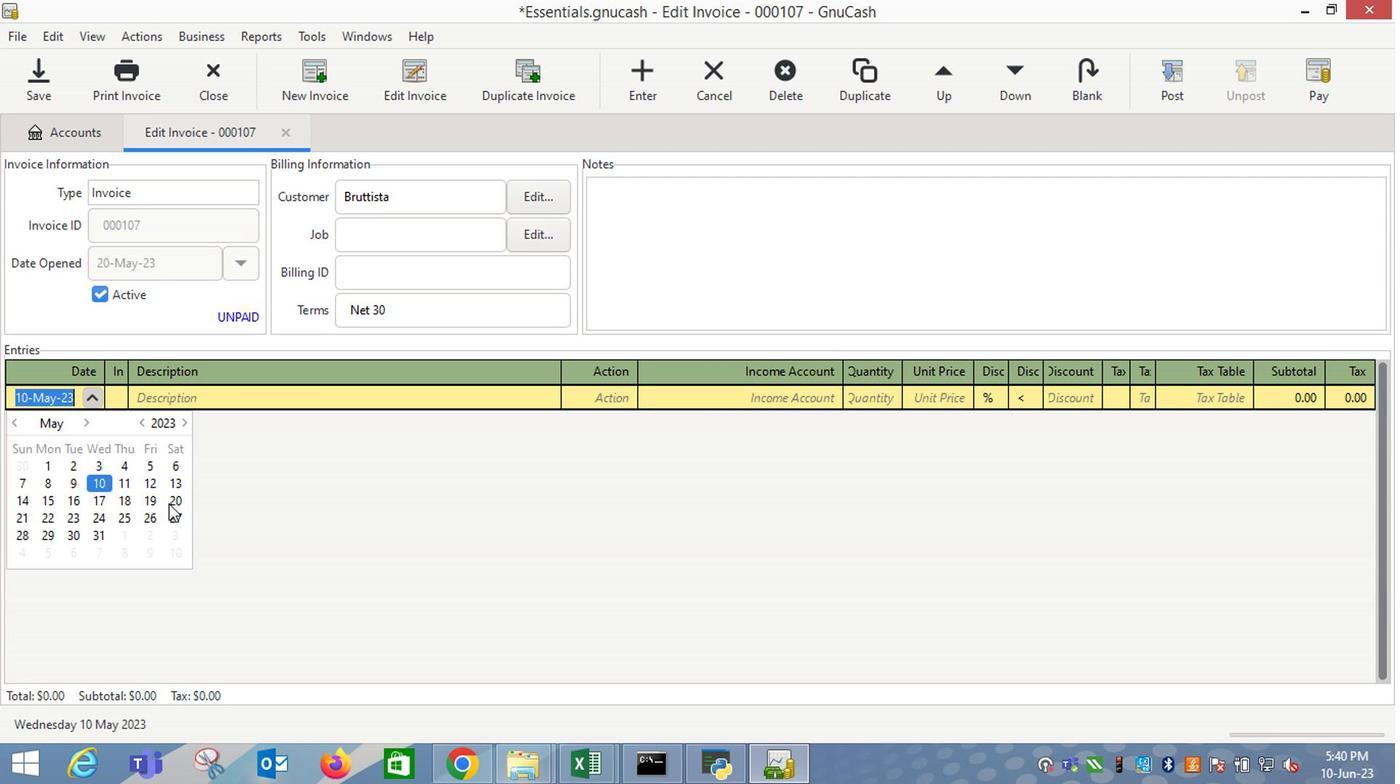 
Action: Mouse pressed left at (172, 506)
Screenshot: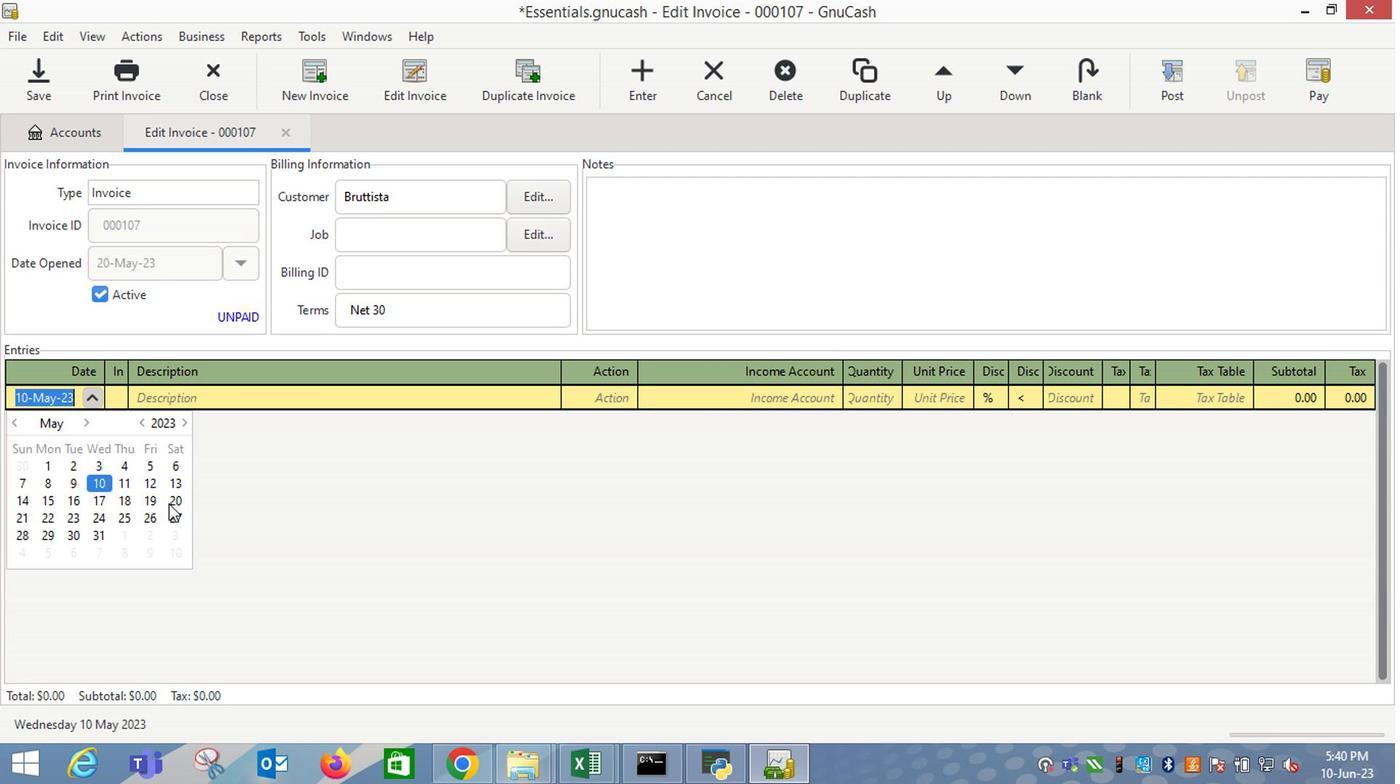 
Action: Mouse moved to (172, 502)
Screenshot: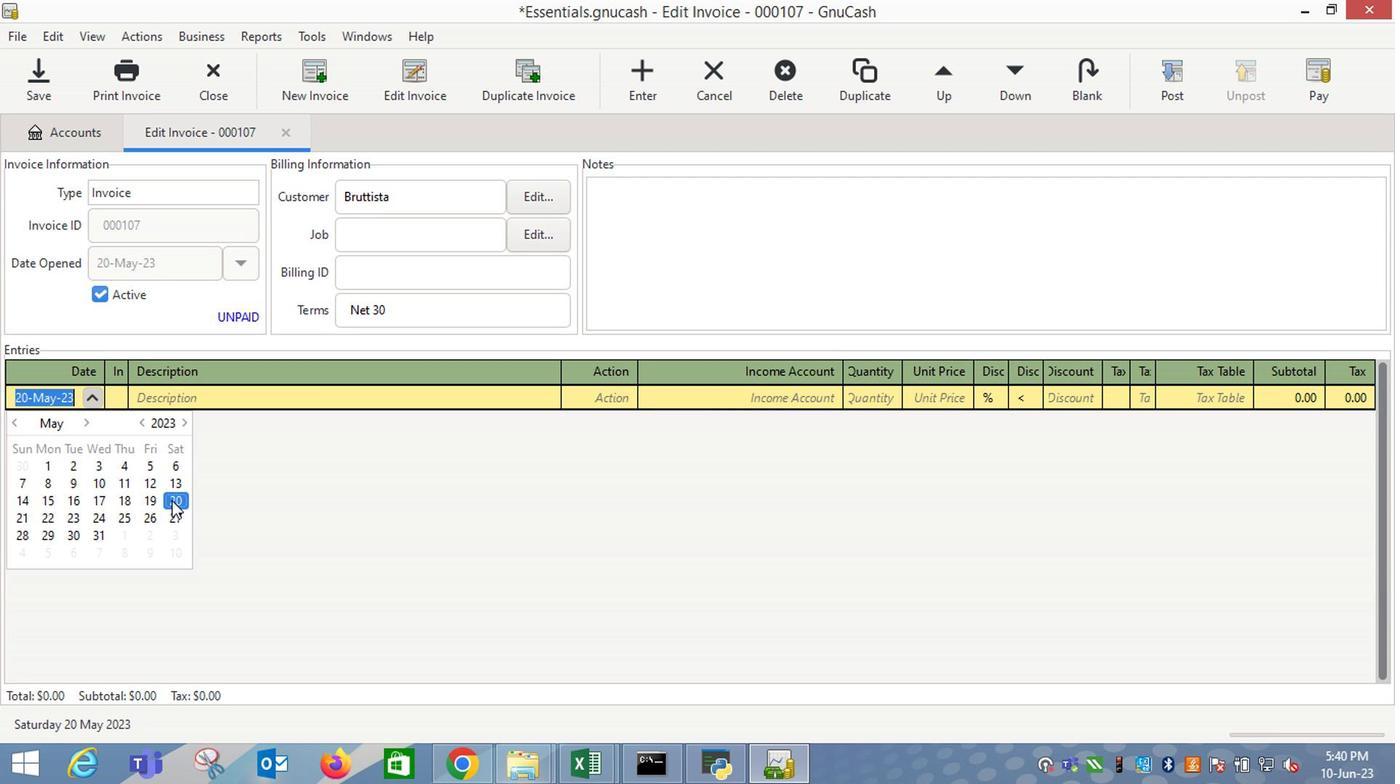 
Action: Key pressed <Key.tab><Key.shift_r>Victoria's<Key.space><Key.shift_r><Key.shift_r><Key.shift_r><Key.shift_r><Key.shift_r><Key.shift_r><Key.shift_r><Key.shift_r><Key.shift_r><Key.shift_r>Secret<Key.space><Key.shift_r>P<Key.tab>2<Key.tab>15.49<Key.tab>
Screenshot: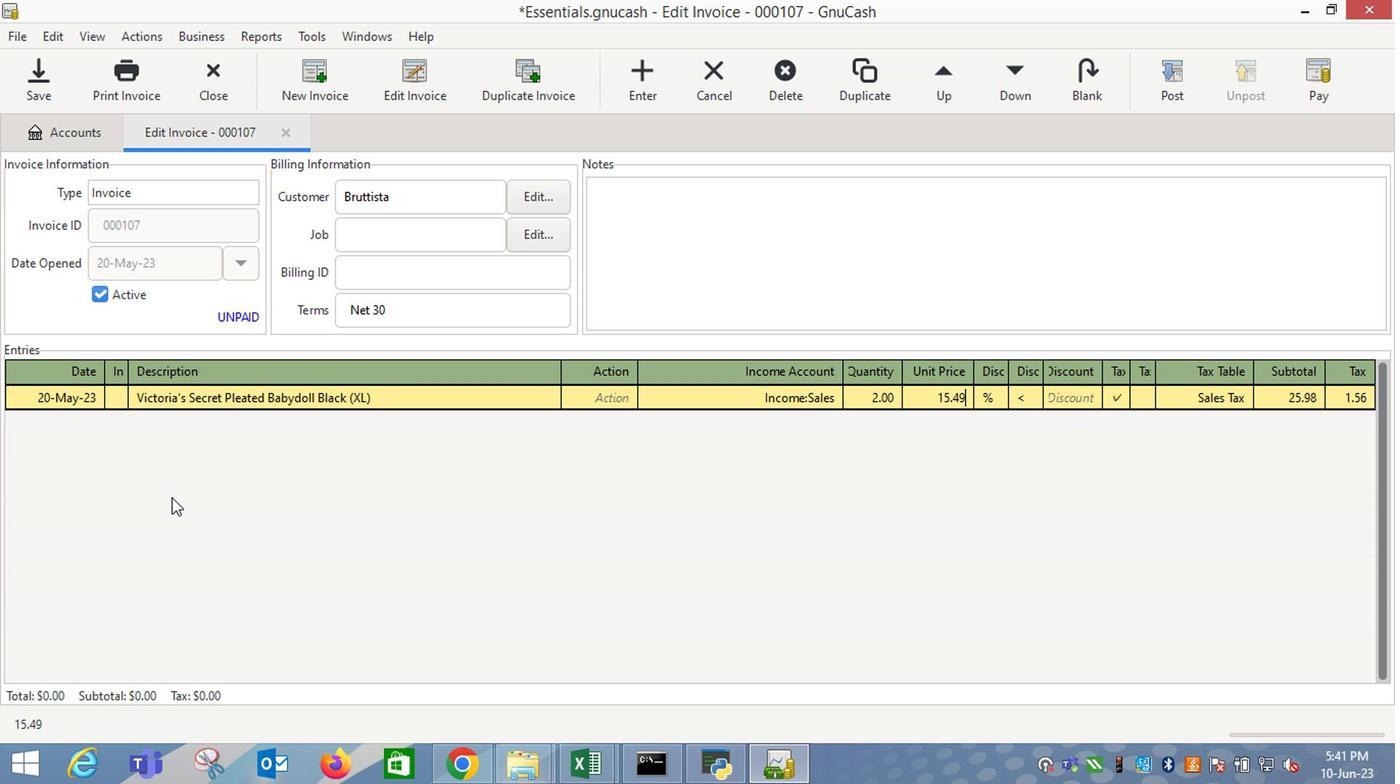 
Action: Mouse moved to (1152, 407)
Screenshot: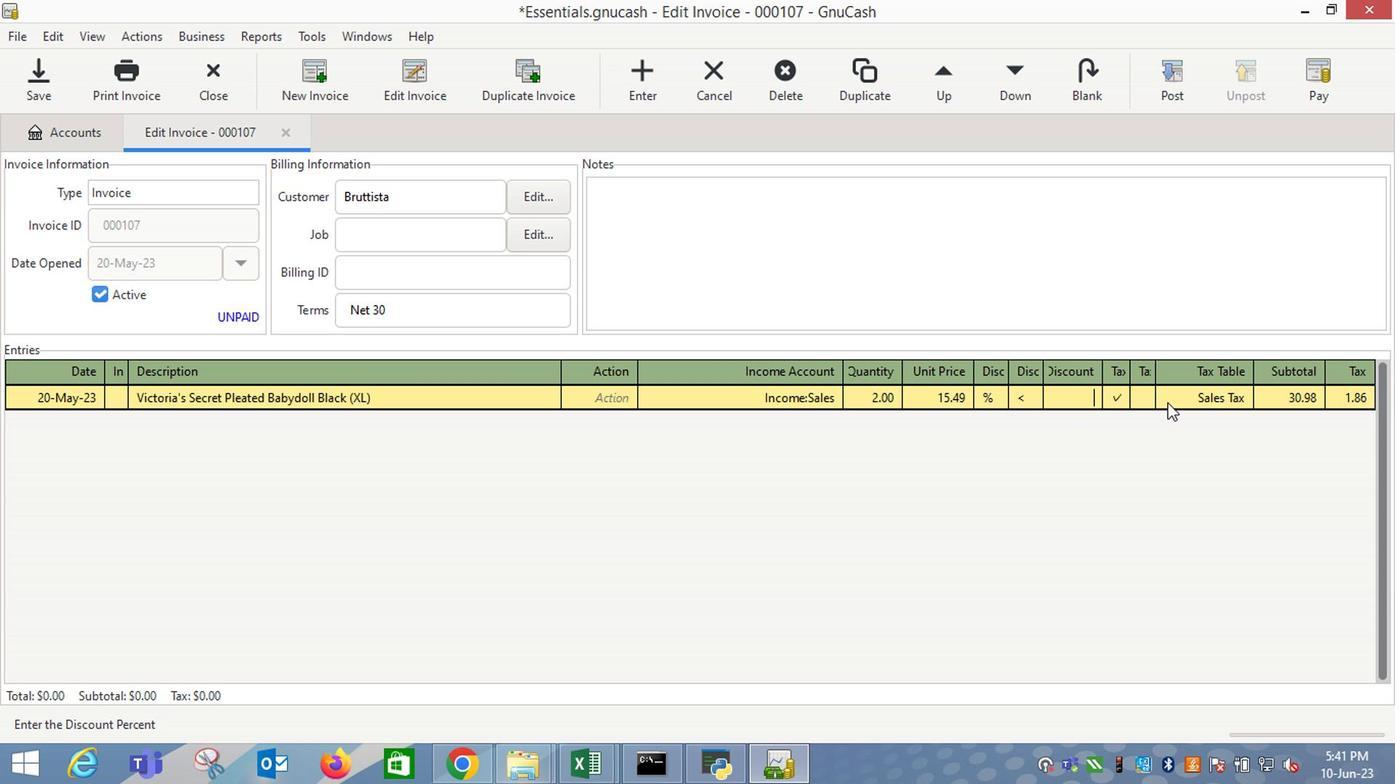 
Action: Mouse pressed left at (1152, 407)
Screenshot: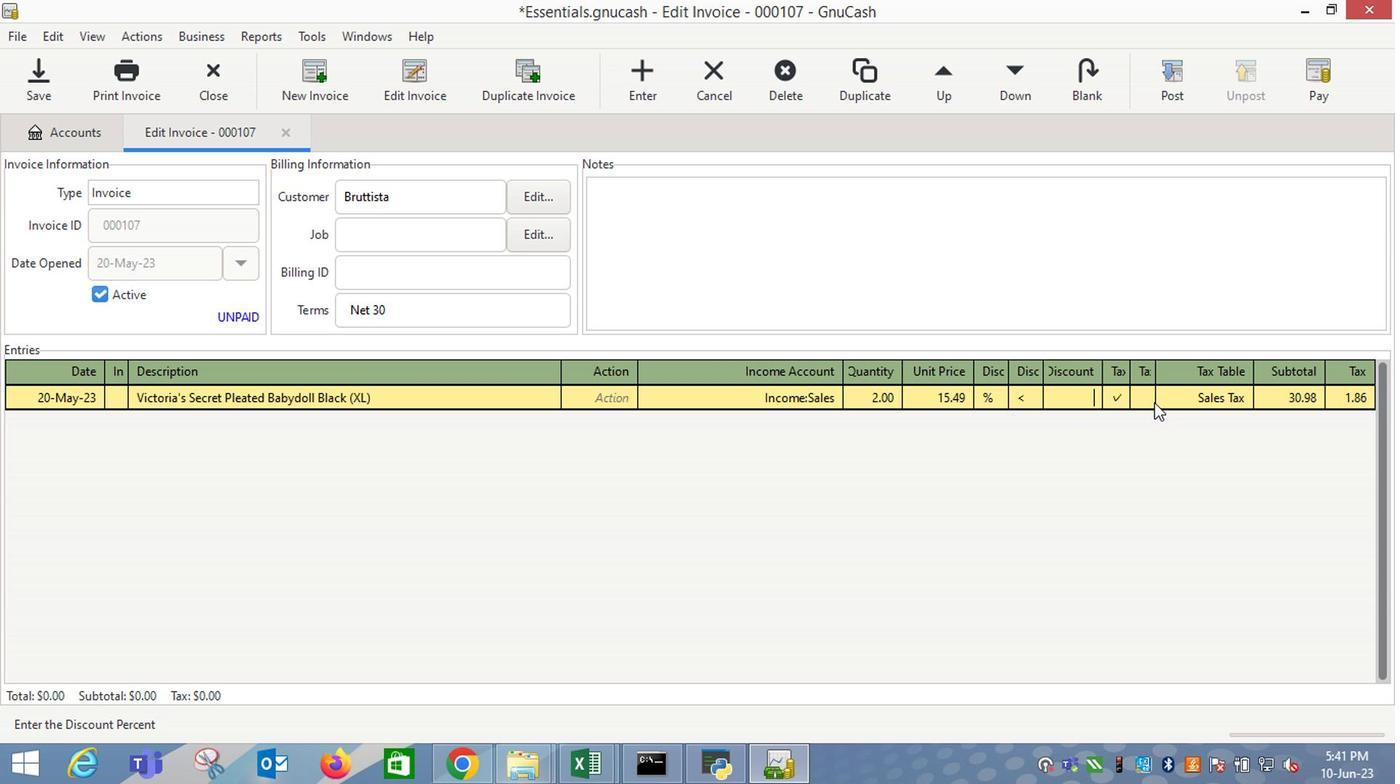 
Action: Mouse moved to (1199, 409)
Screenshot: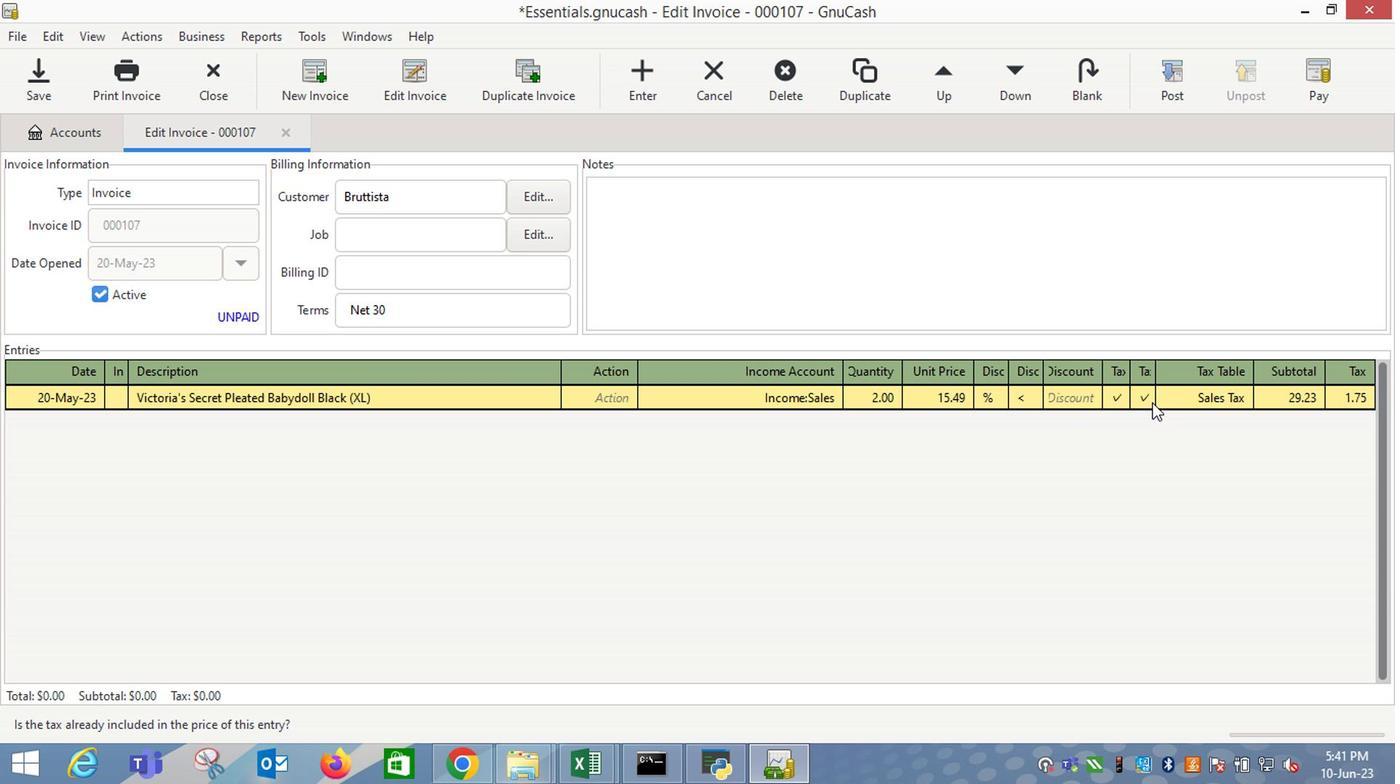 
Action: Mouse pressed left at (1199, 409)
Screenshot: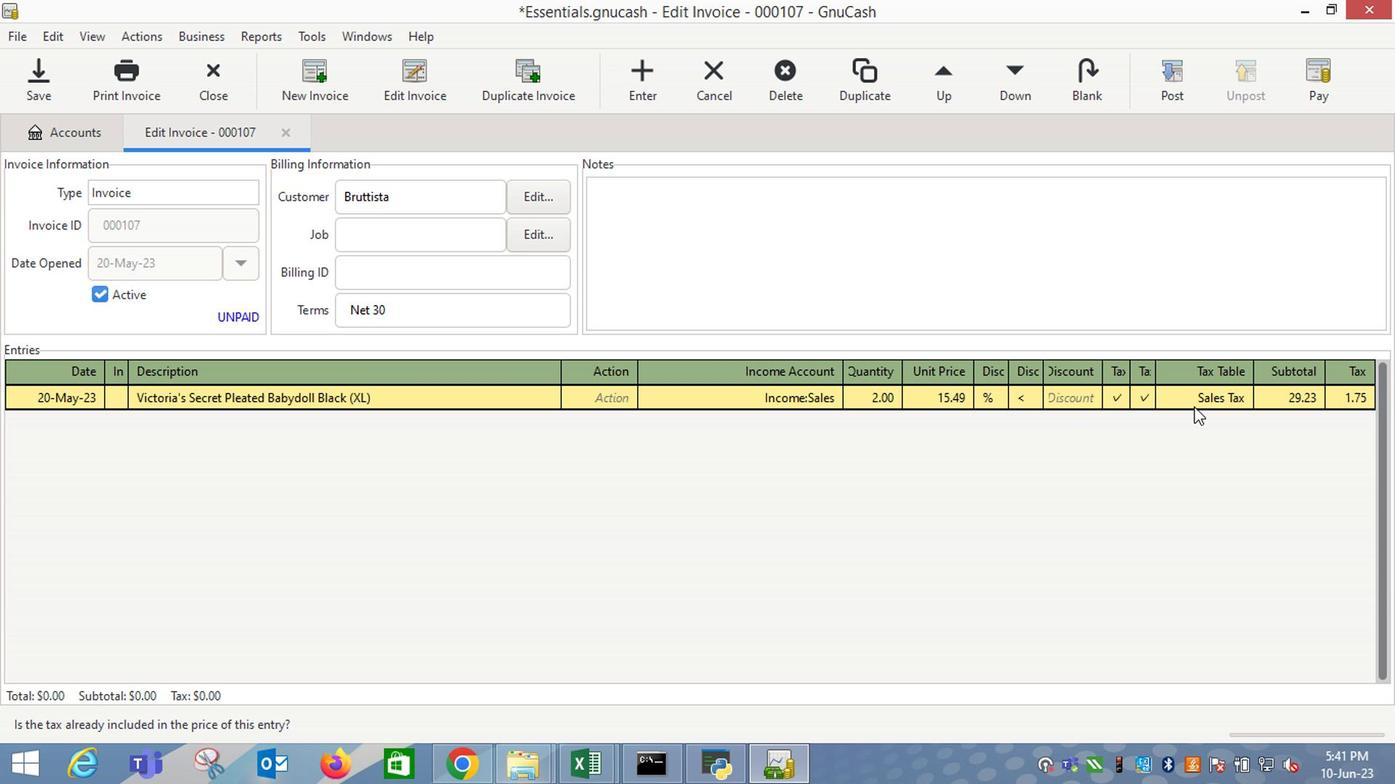 
Action: Mouse moved to (1199, 410)
Screenshot: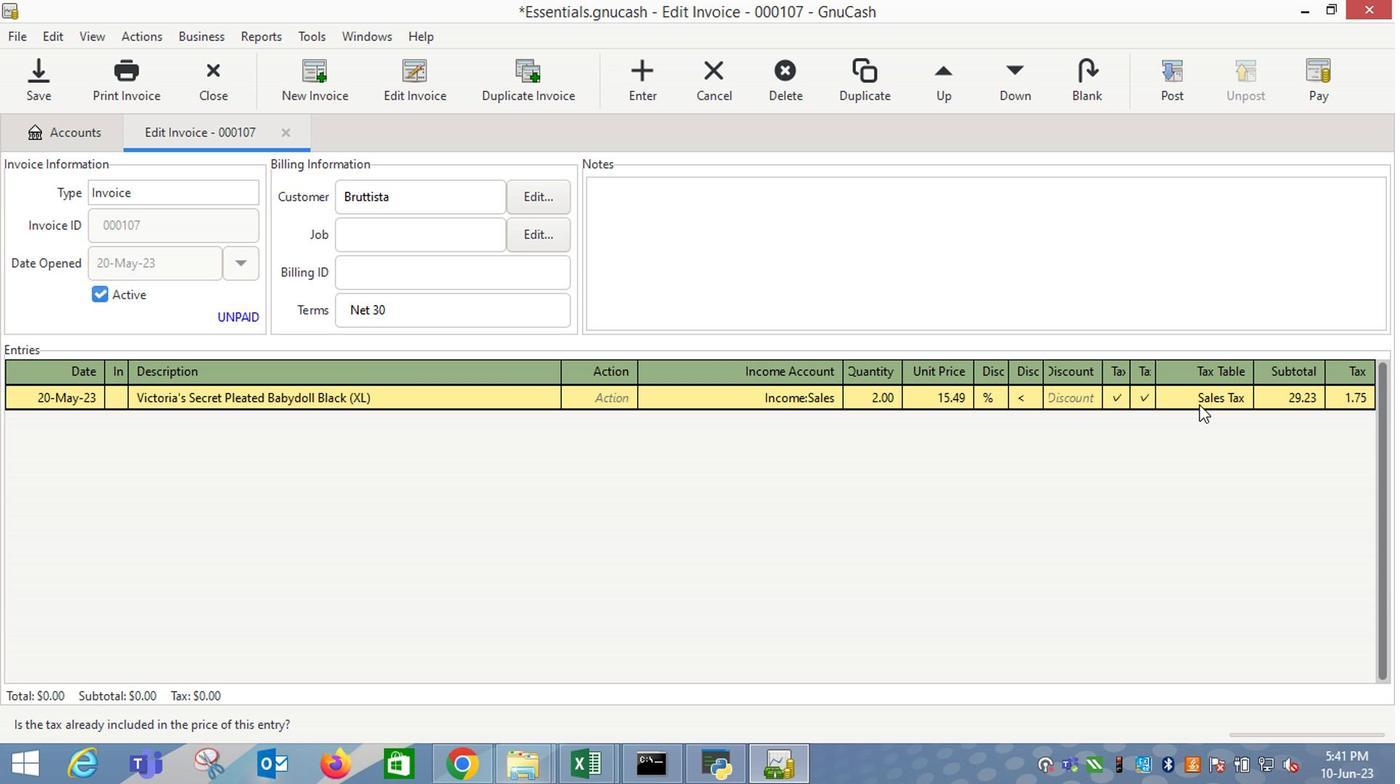 
Action: Key pressed <Key.enter>
Screenshot: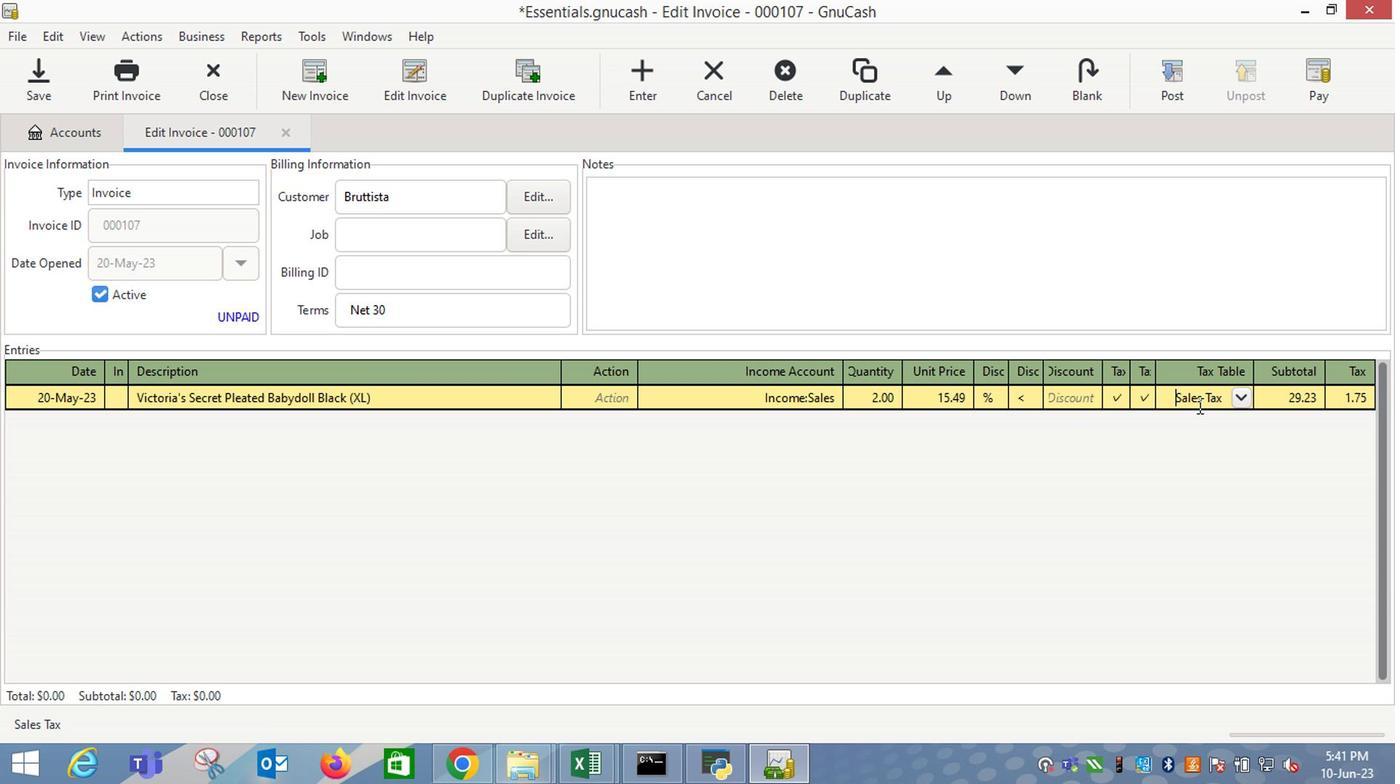 
Action: Mouse moved to (1181, 68)
Screenshot: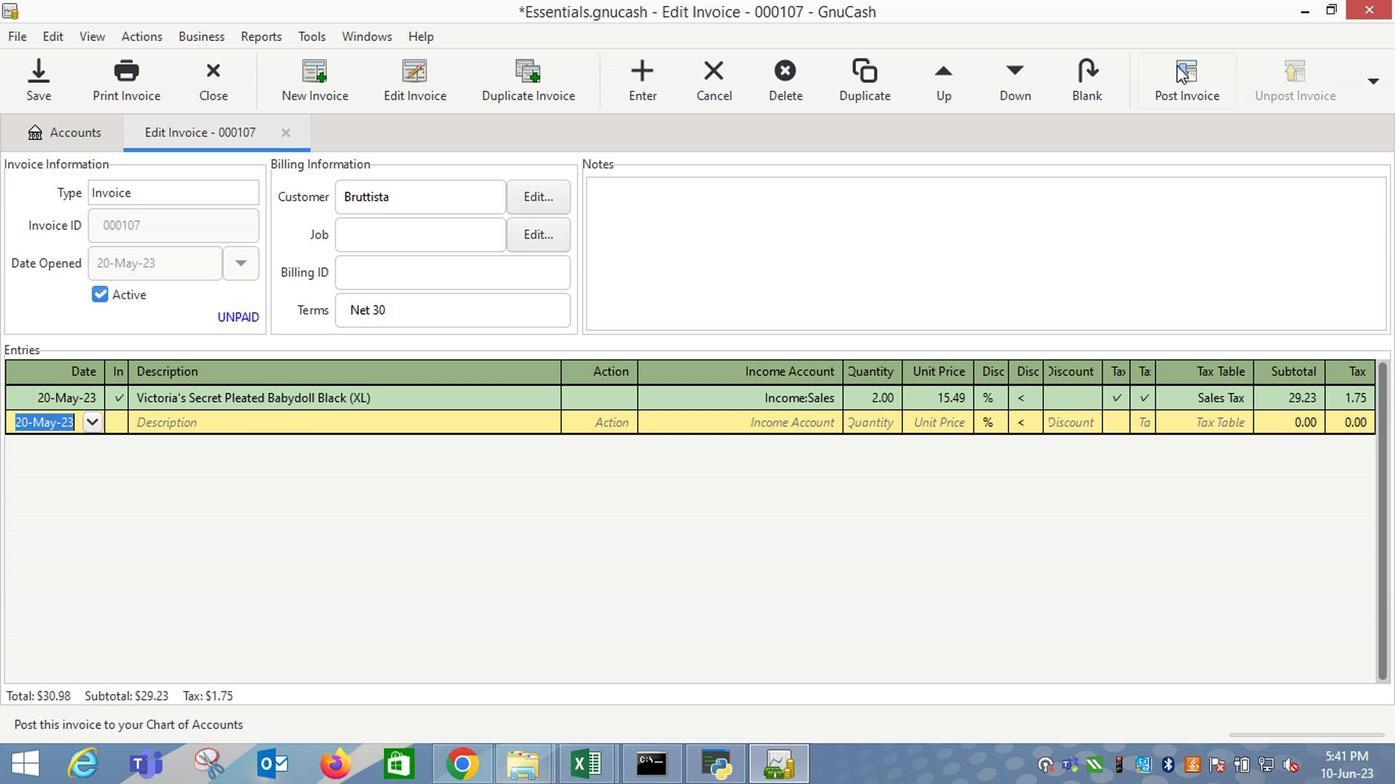 
Action: Mouse pressed left at (1181, 68)
Screenshot: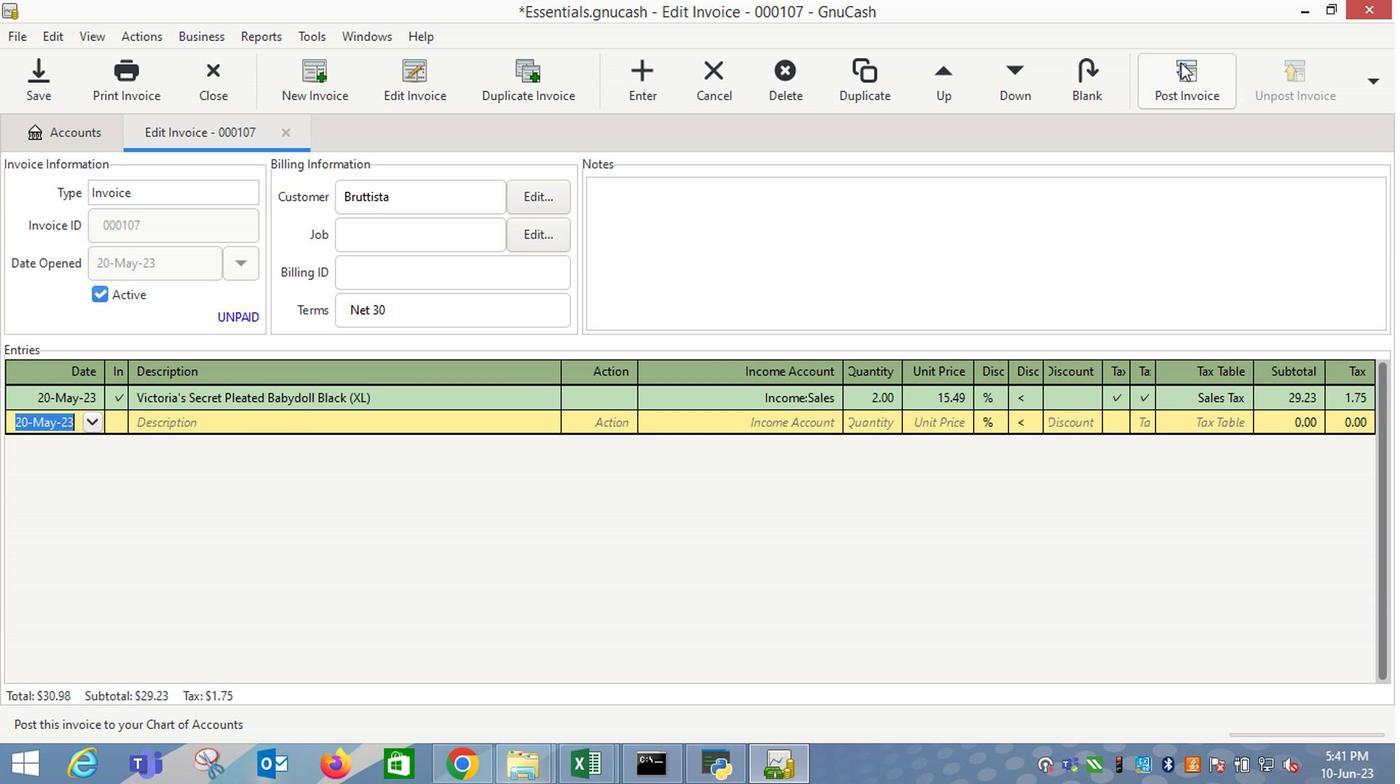 
Action: Mouse moved to (880, 340)
Screenshot: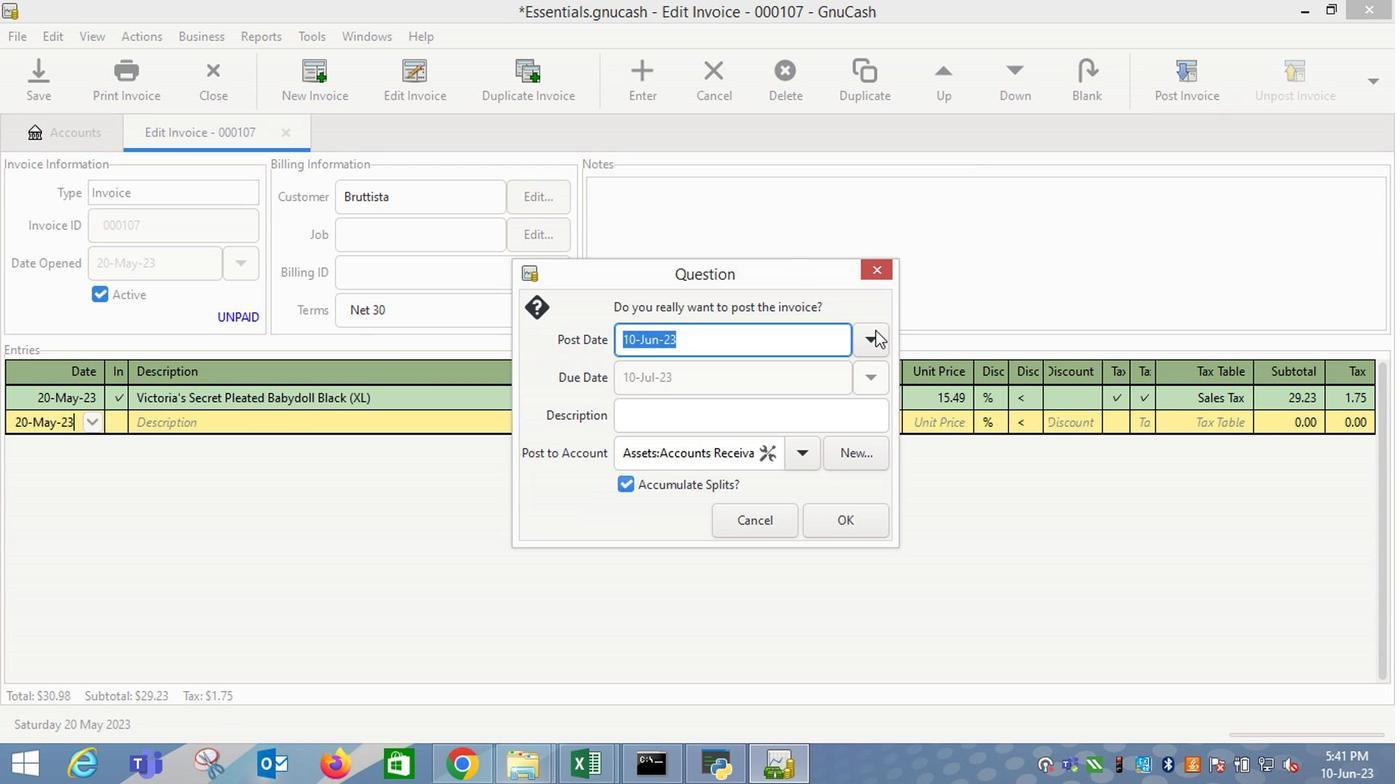
Action: Mouse pressed left at (880, 340)
Screenshot: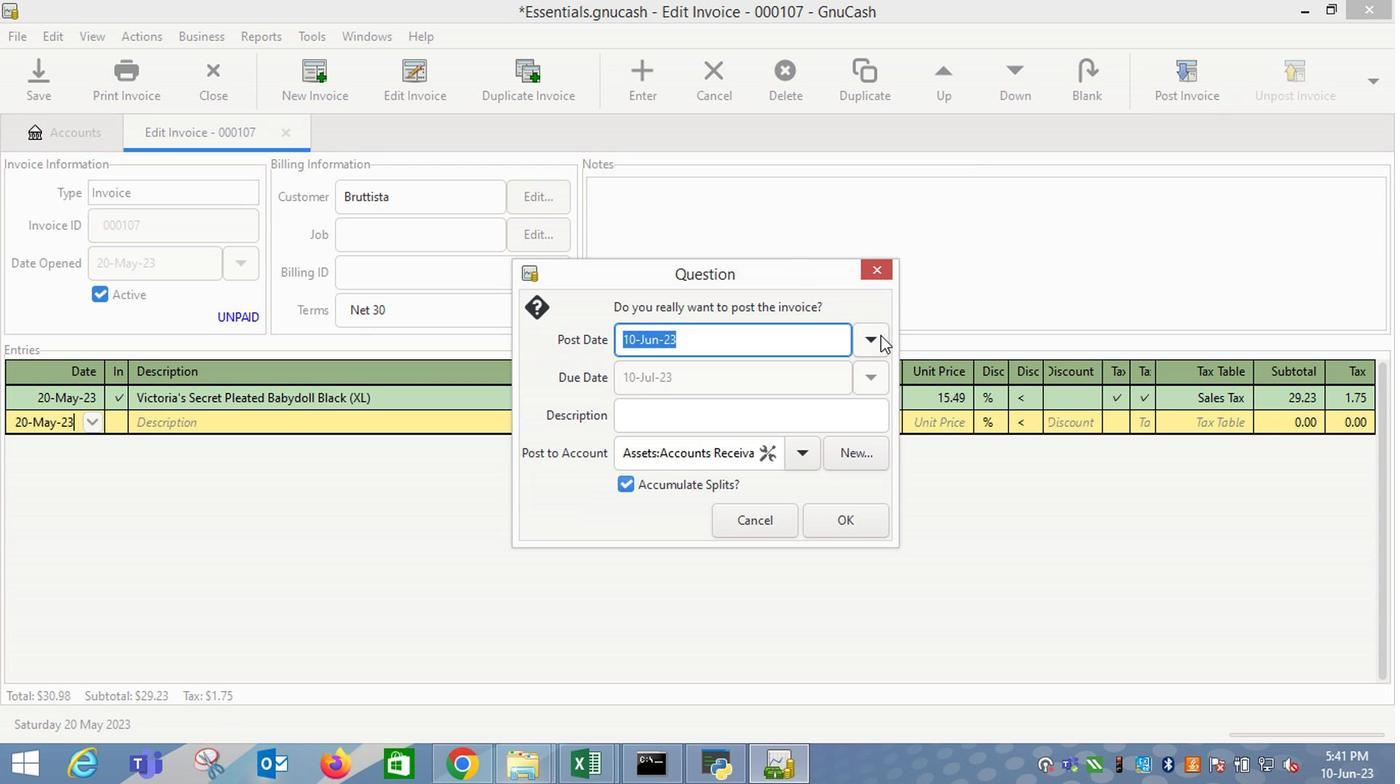 
Action: Mouse moved to (709, 373)
Screenshot: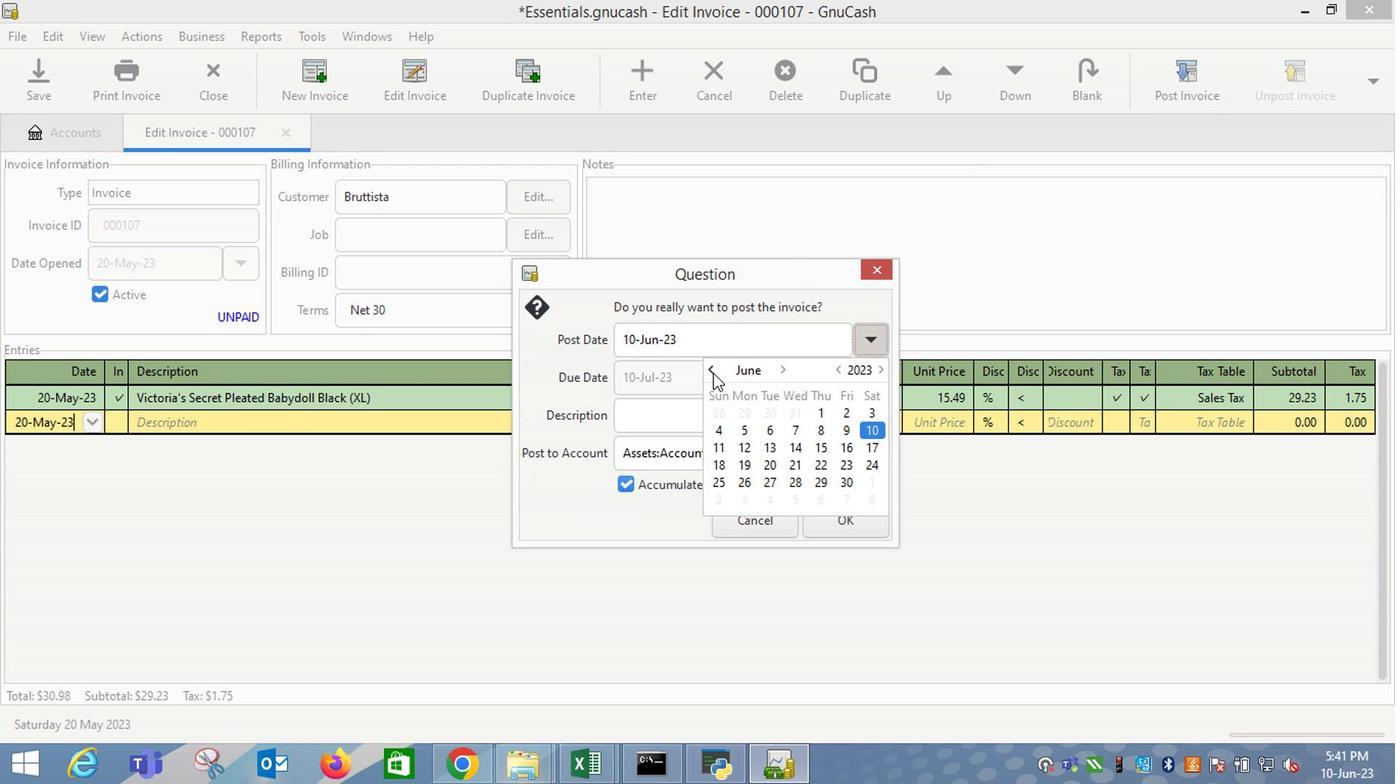 
Action: Mouse pressed left at (709, 373)
Screenshot: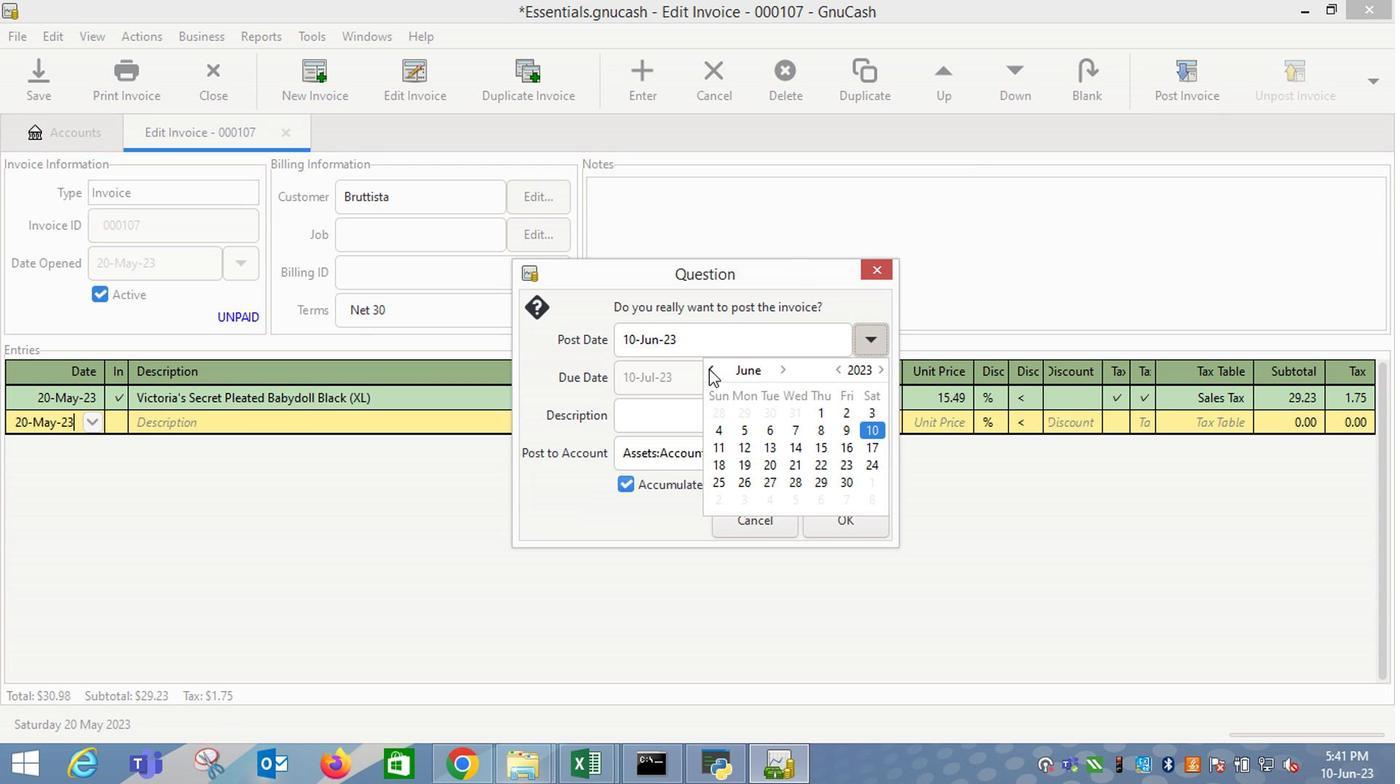 
Action: Mouse moved to (869, 452)
Screenshot: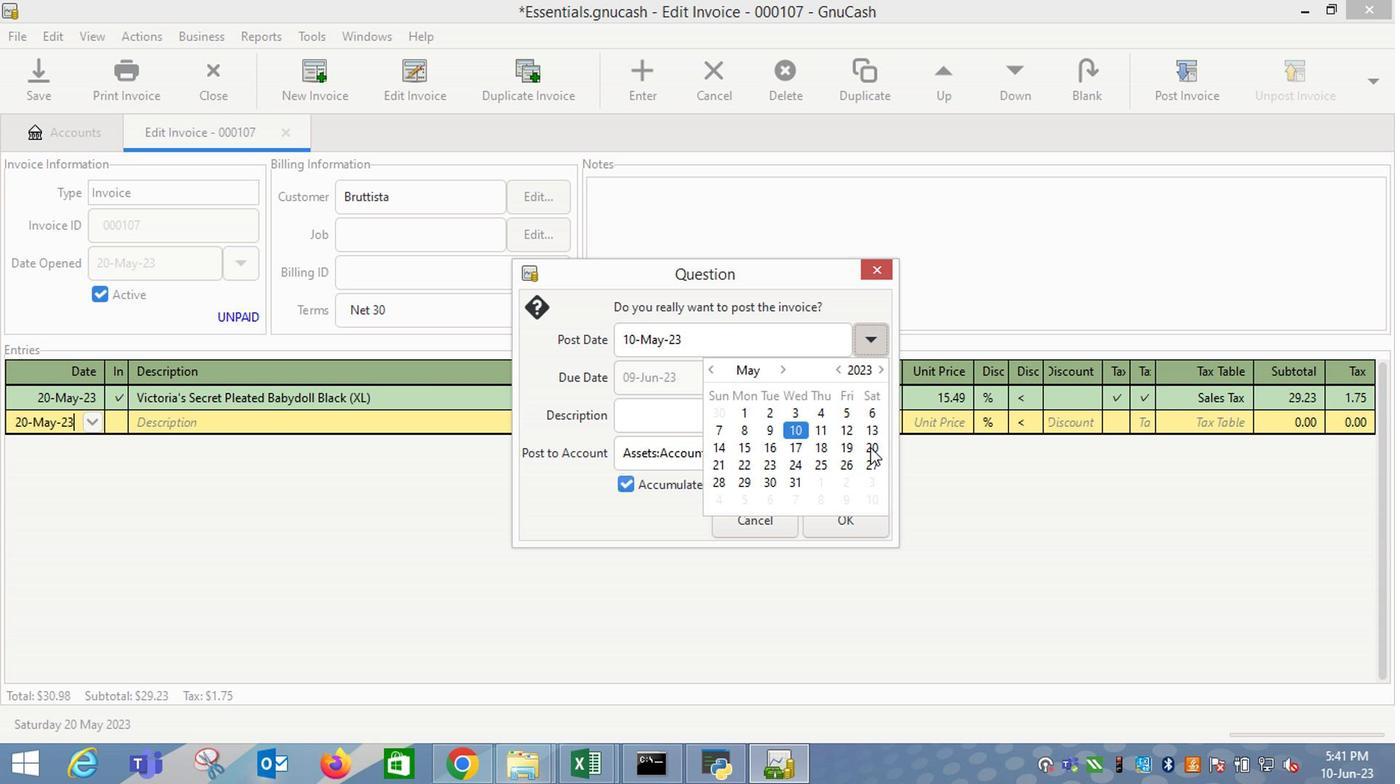 
Action: Mouse pressed left at (869, 452)
Screenshot: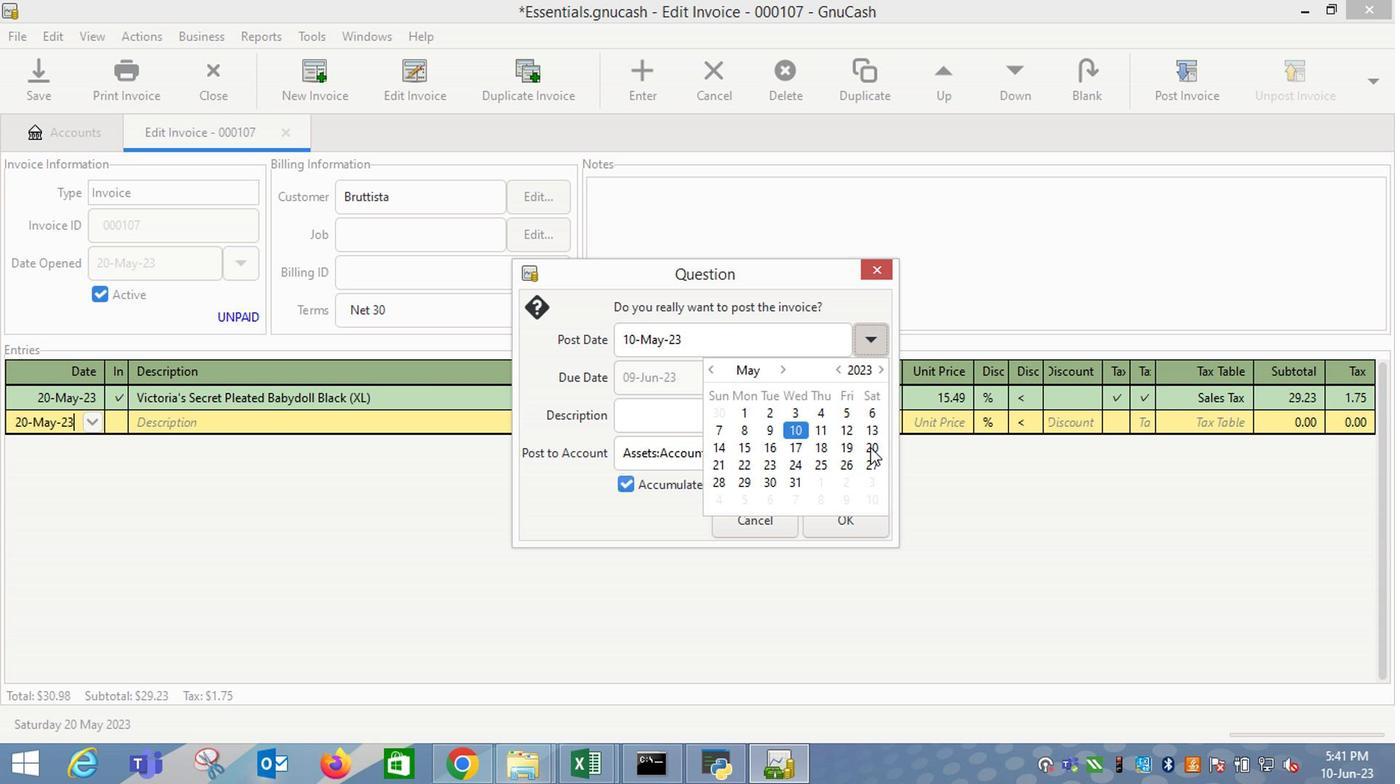 
Action: Mouse moved to (649, 436)
Screenshot: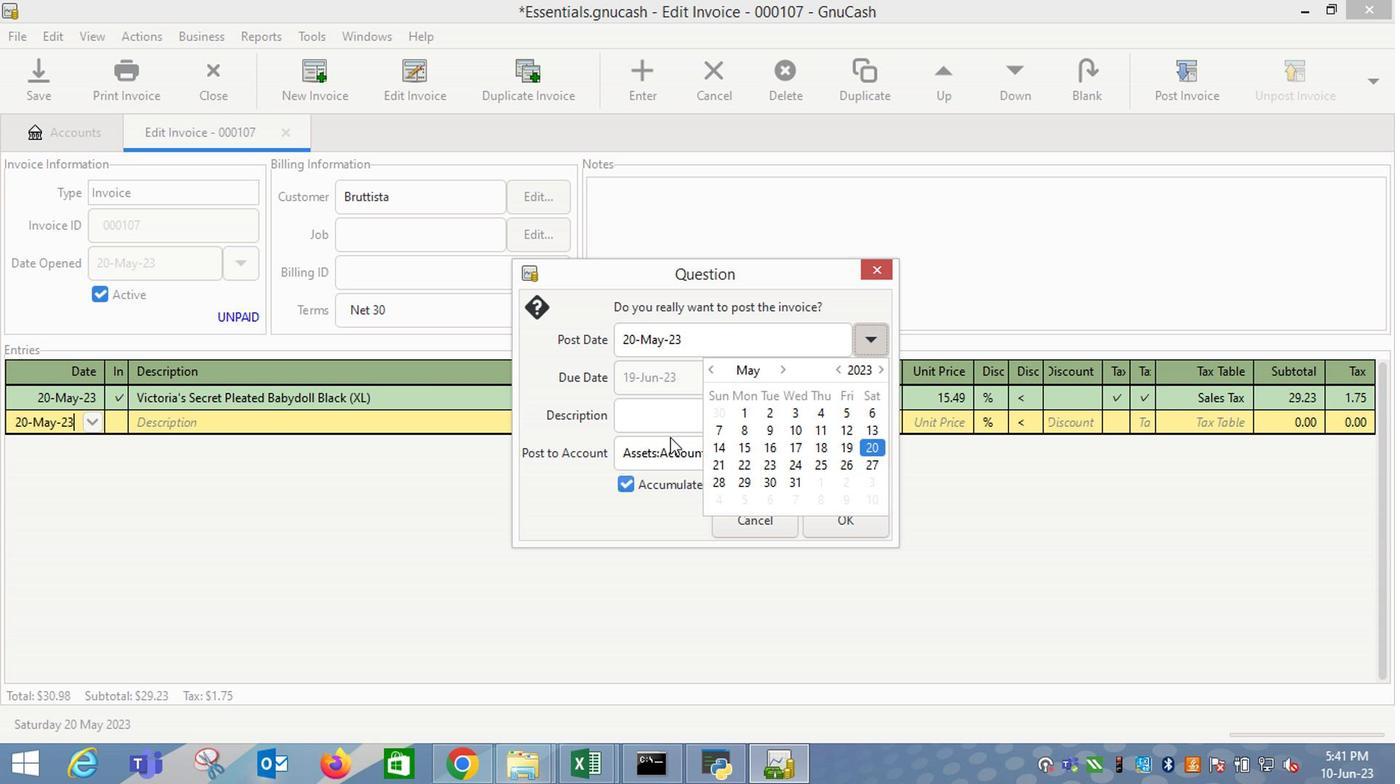 
Action: Mouse pressed left at (649, 436)
Screenshot: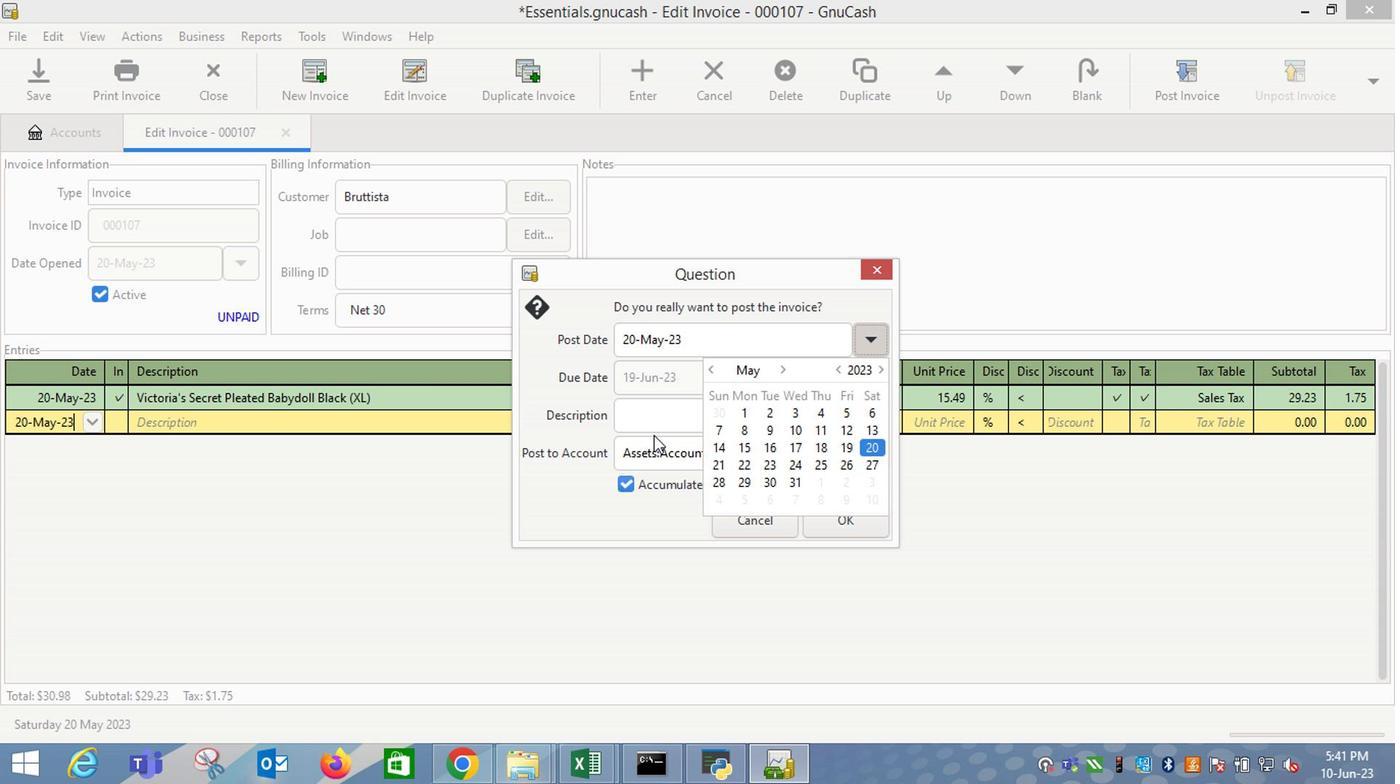 
Action: Mouse moved to (830, 523)
Screenshot: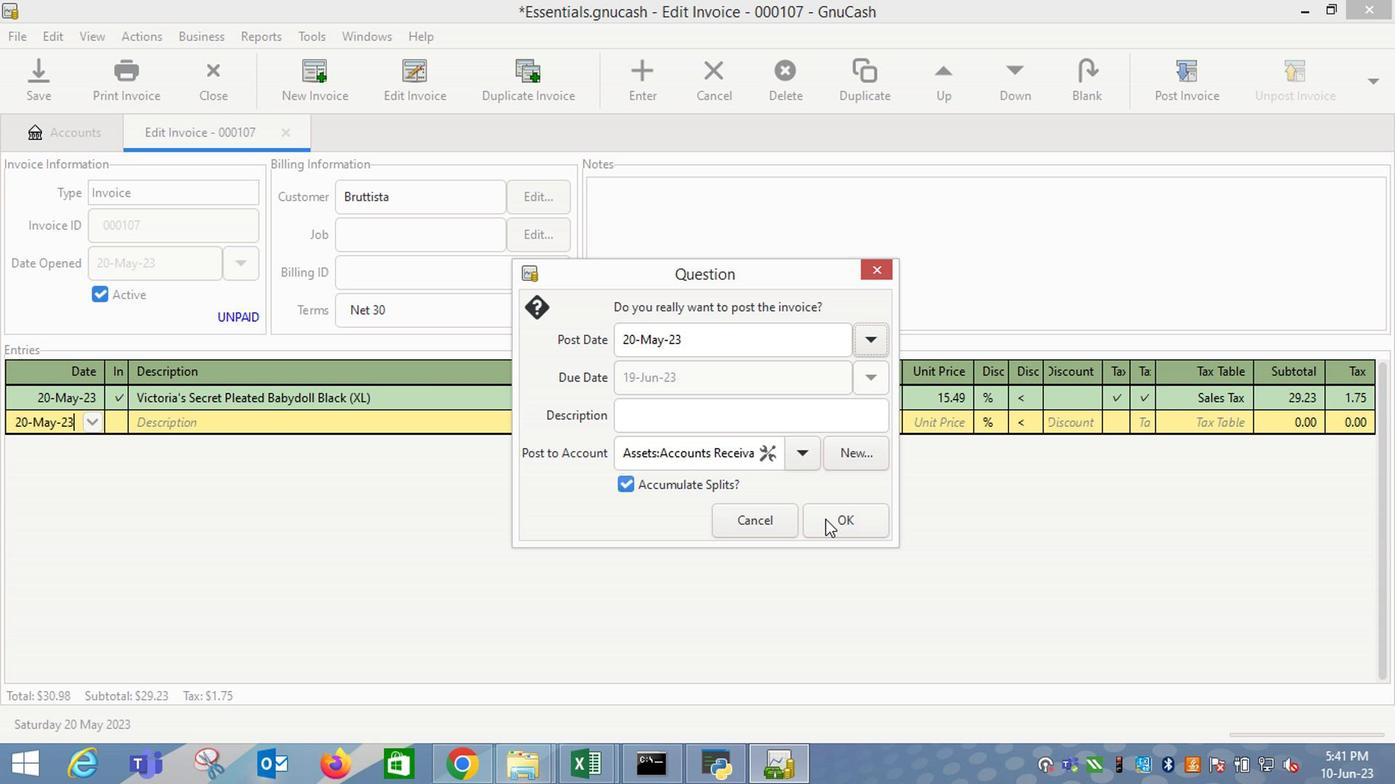 
Action: Mouse pressed left at (830, 523)
Screenshot: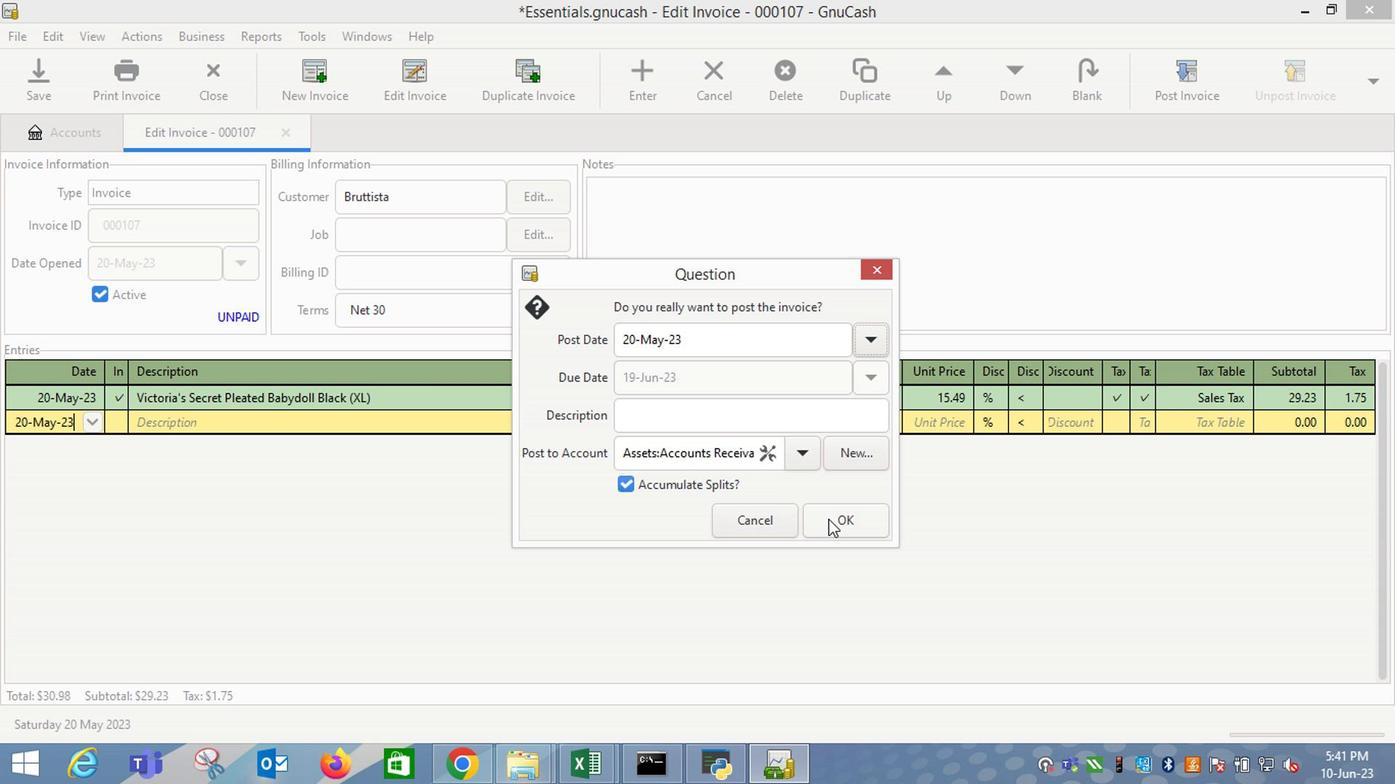 
Action: Mouse moved to (1315, 81)
Screenshot: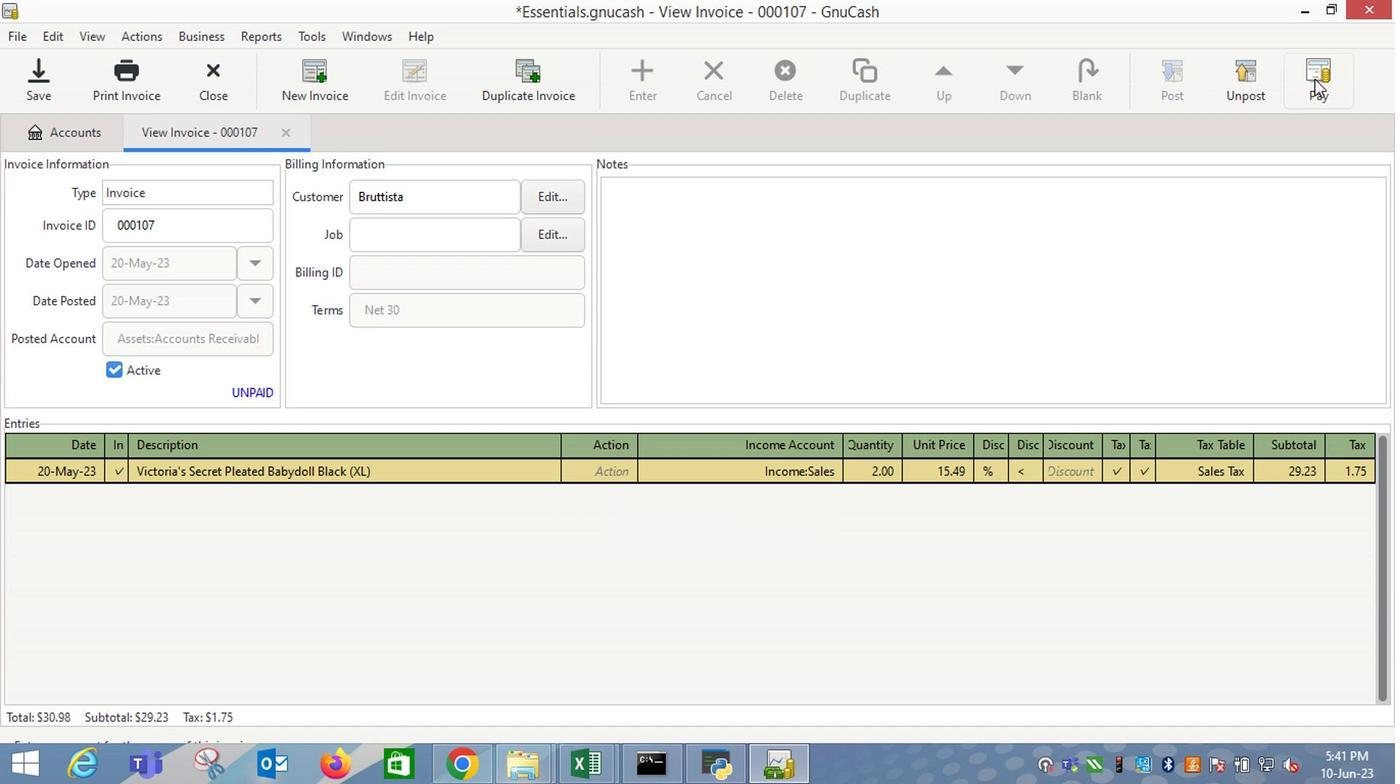 
Action: Mouse pressed left at (1315, 81)
Screenshot: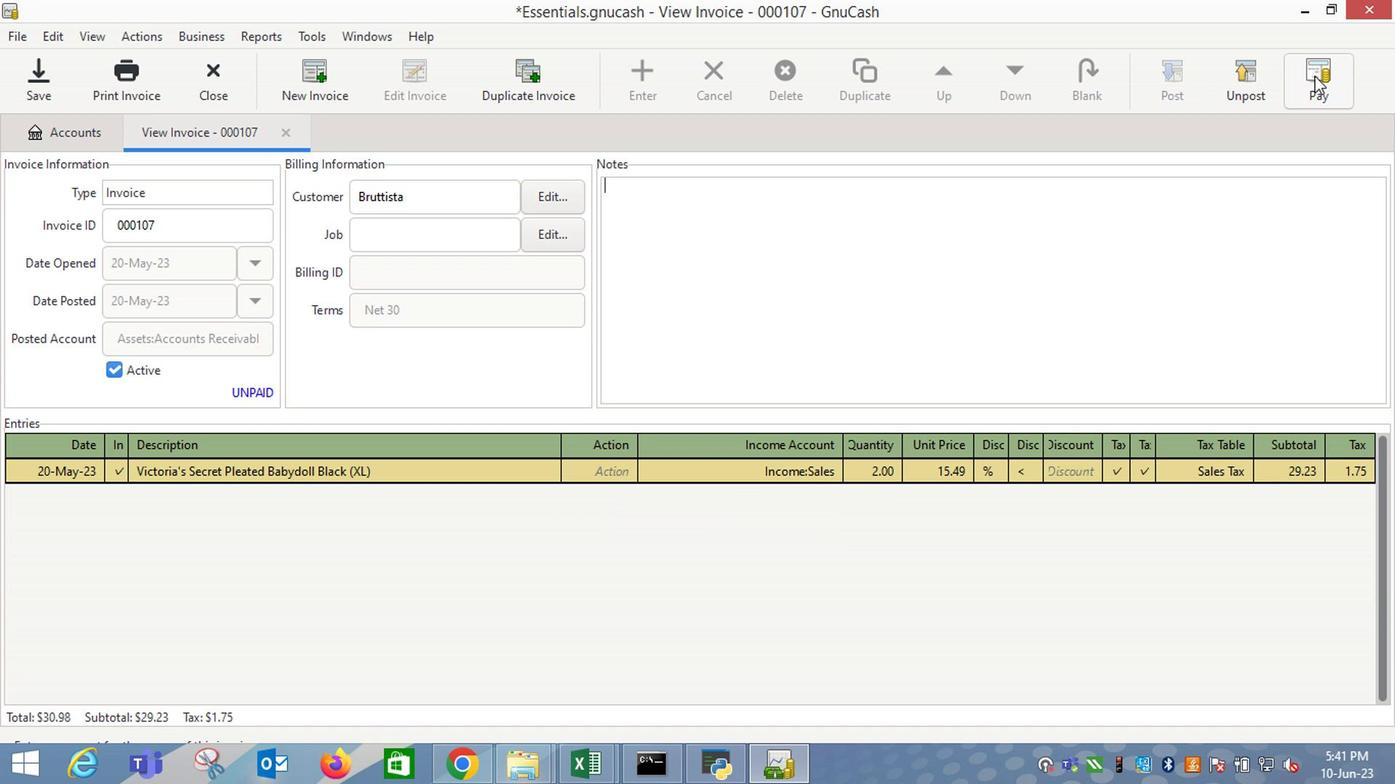
Action: Mouse moved to (620, 409)
Screenshot: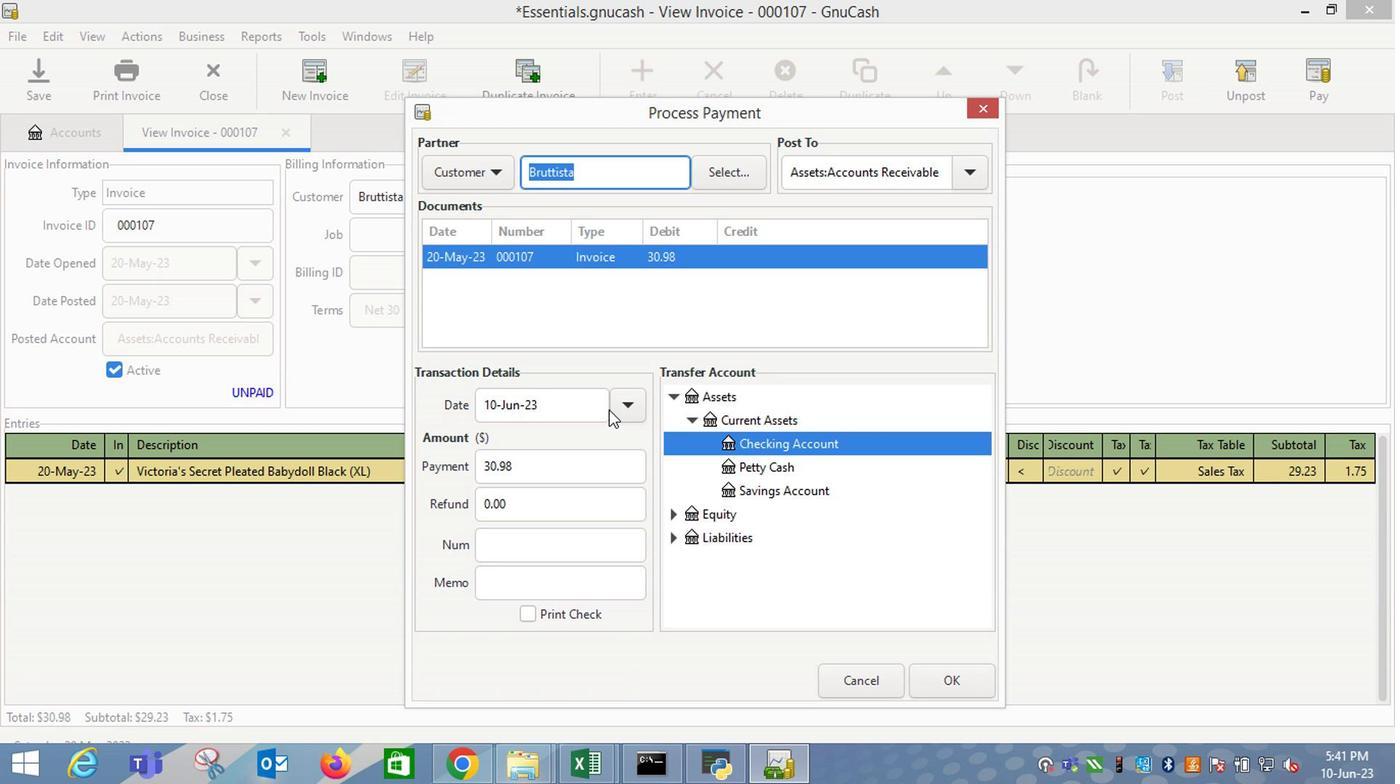 
Action: Mouse pressed left at (620, 409)
Screenshot: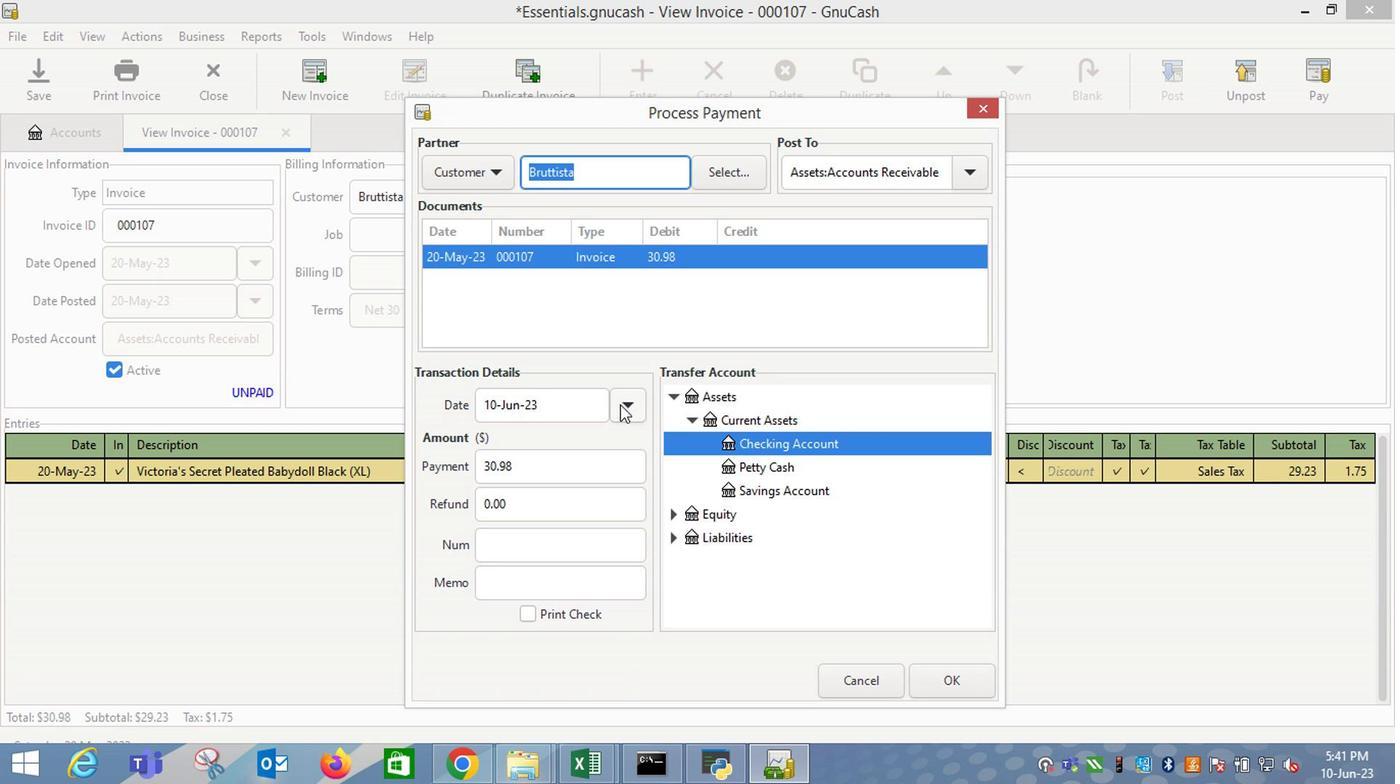 
Action: Mouse moved to (482, 537)
Screenshot: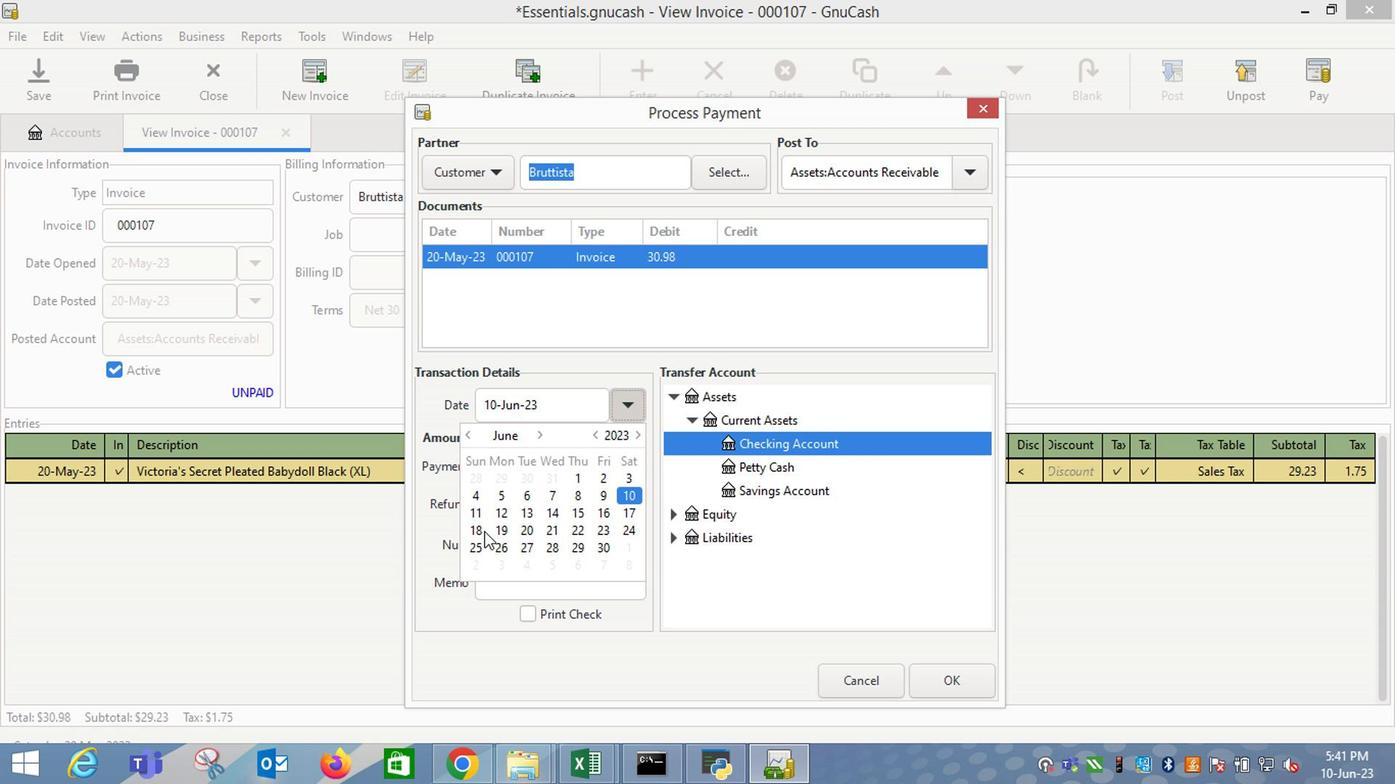 
Action: Mouse pressed left at (482, 537)
Screenshot: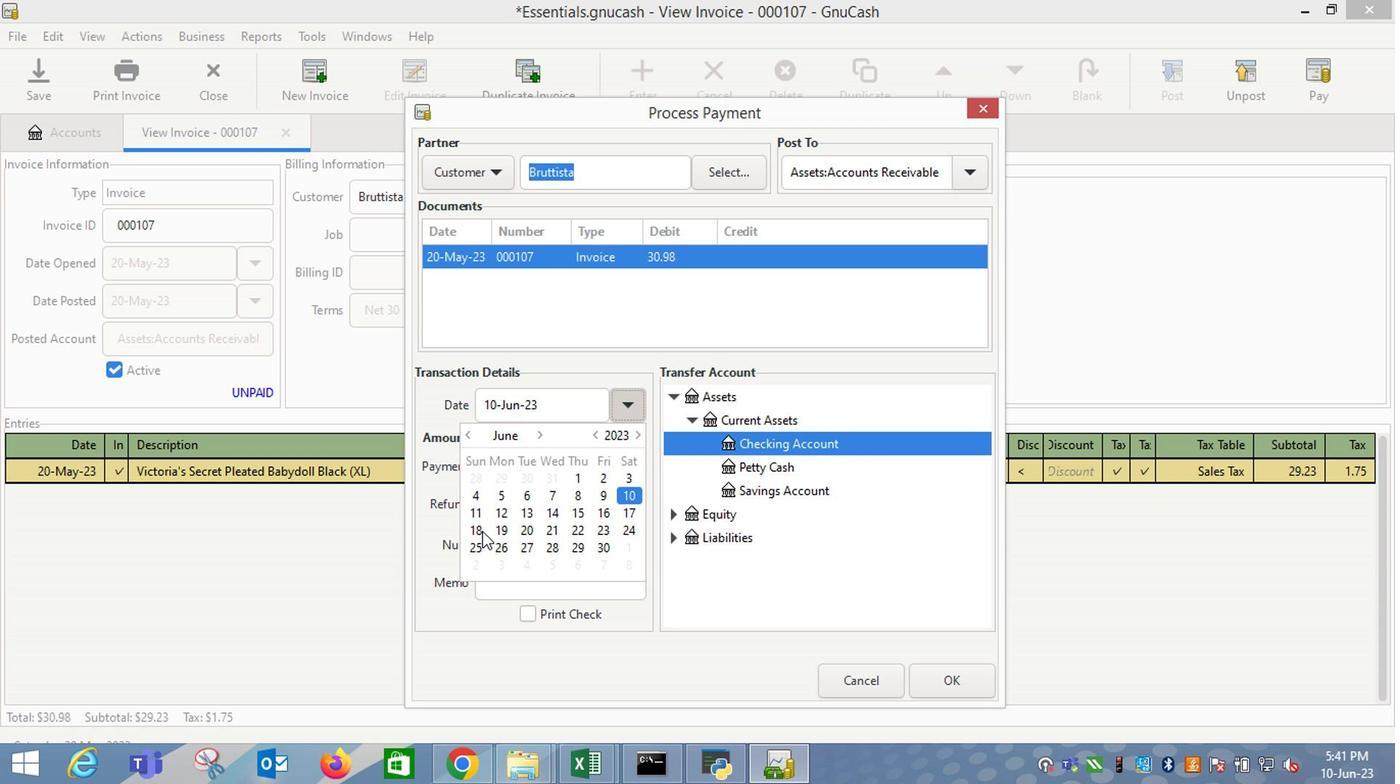 
Action: Mouse moved to (741, 454)
Screenshot: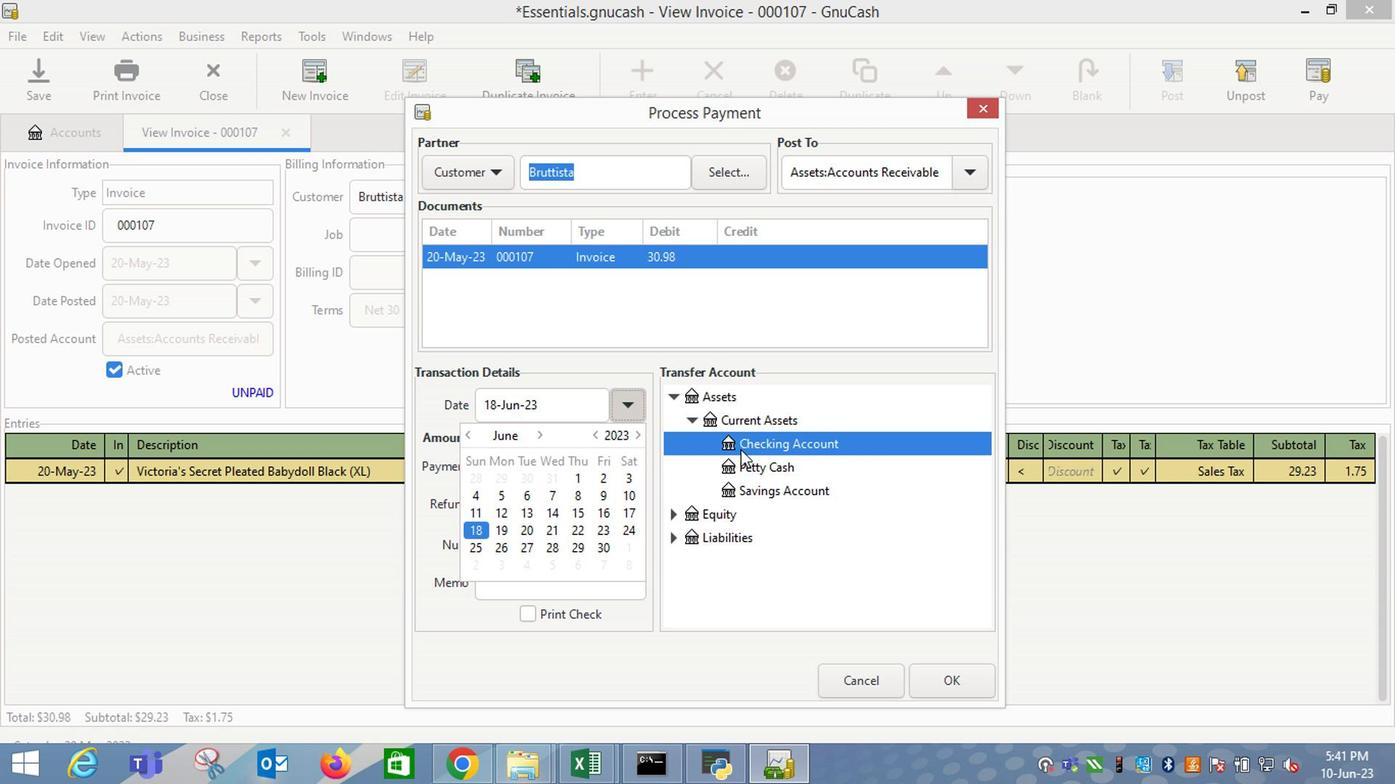 
Action: Mouse pressed left at (741, 454)
Screenshot: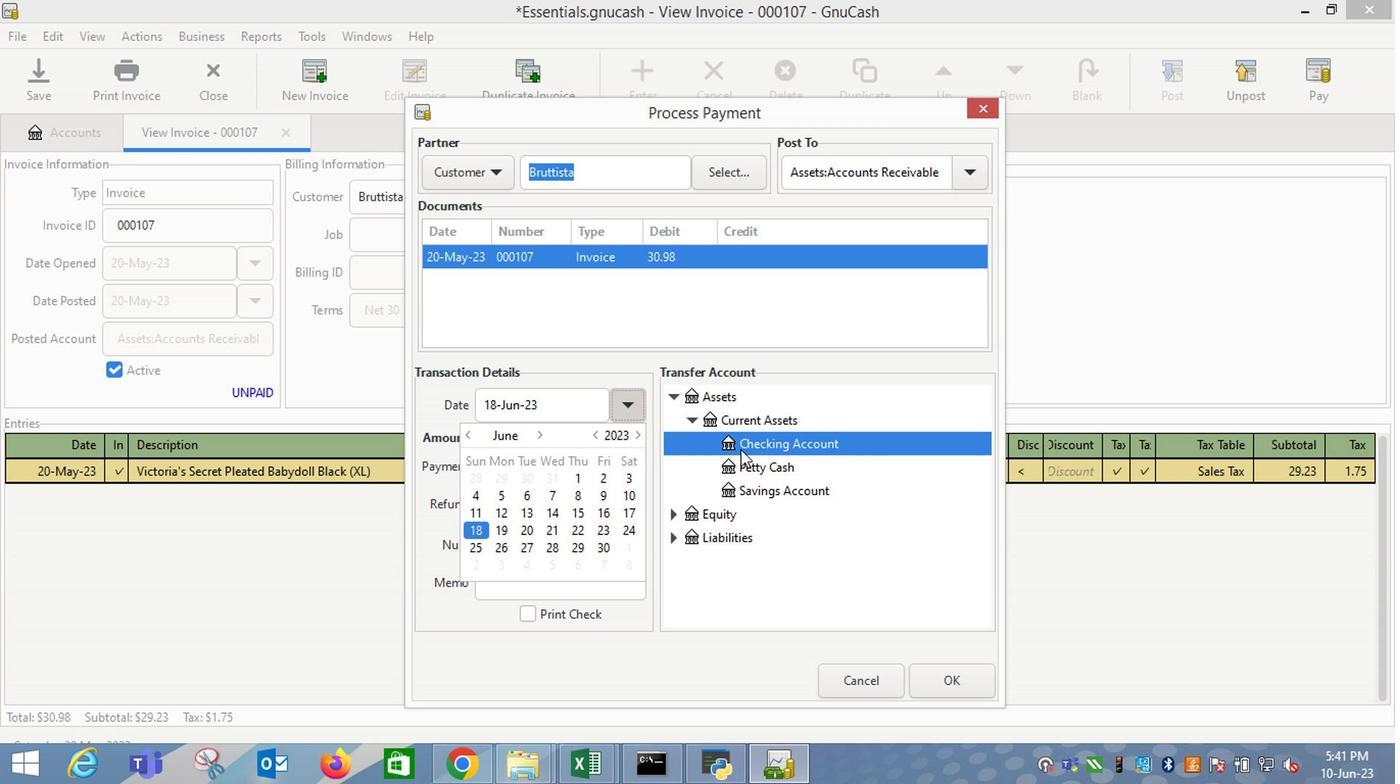 
Action: Mouse moved to (918, 686)
Screenshot: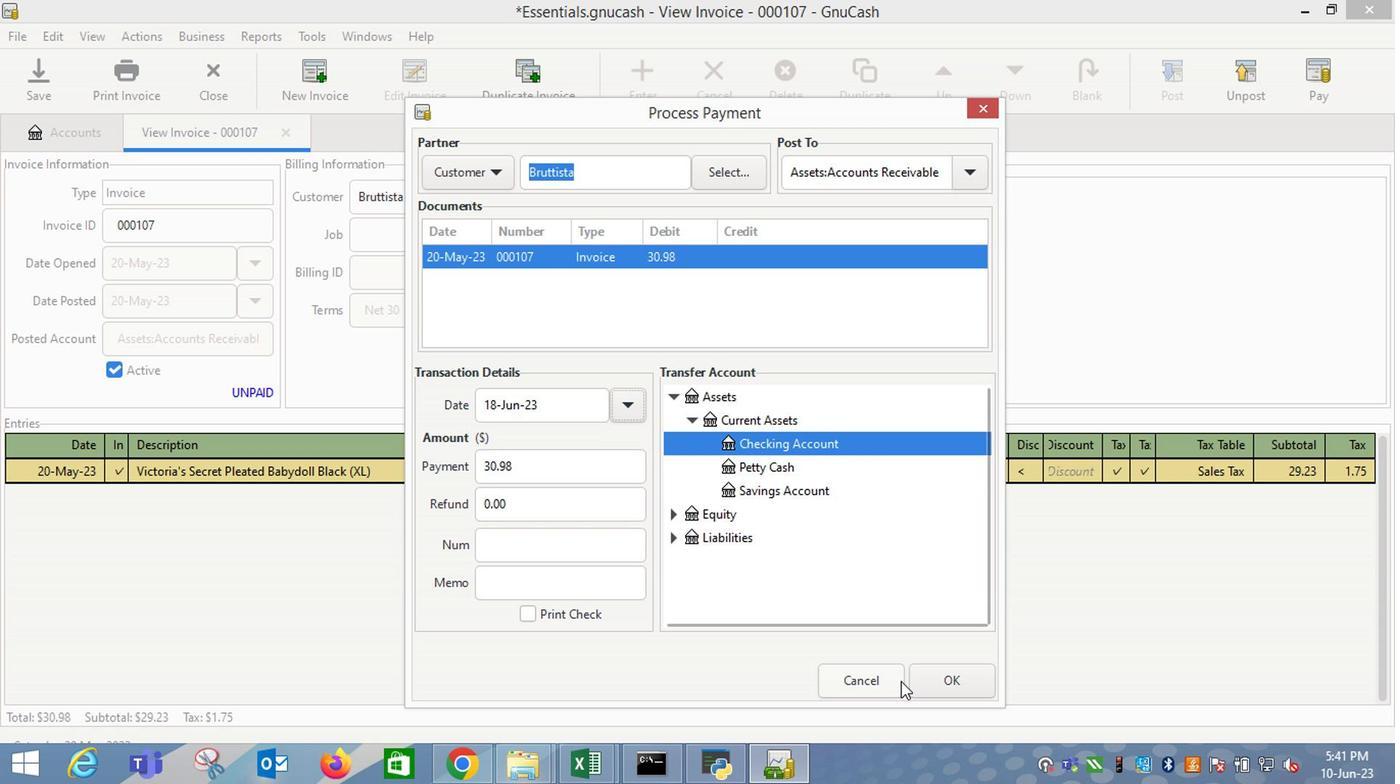 
Action: Mouse pressed left at (918, 686)
Screenshot: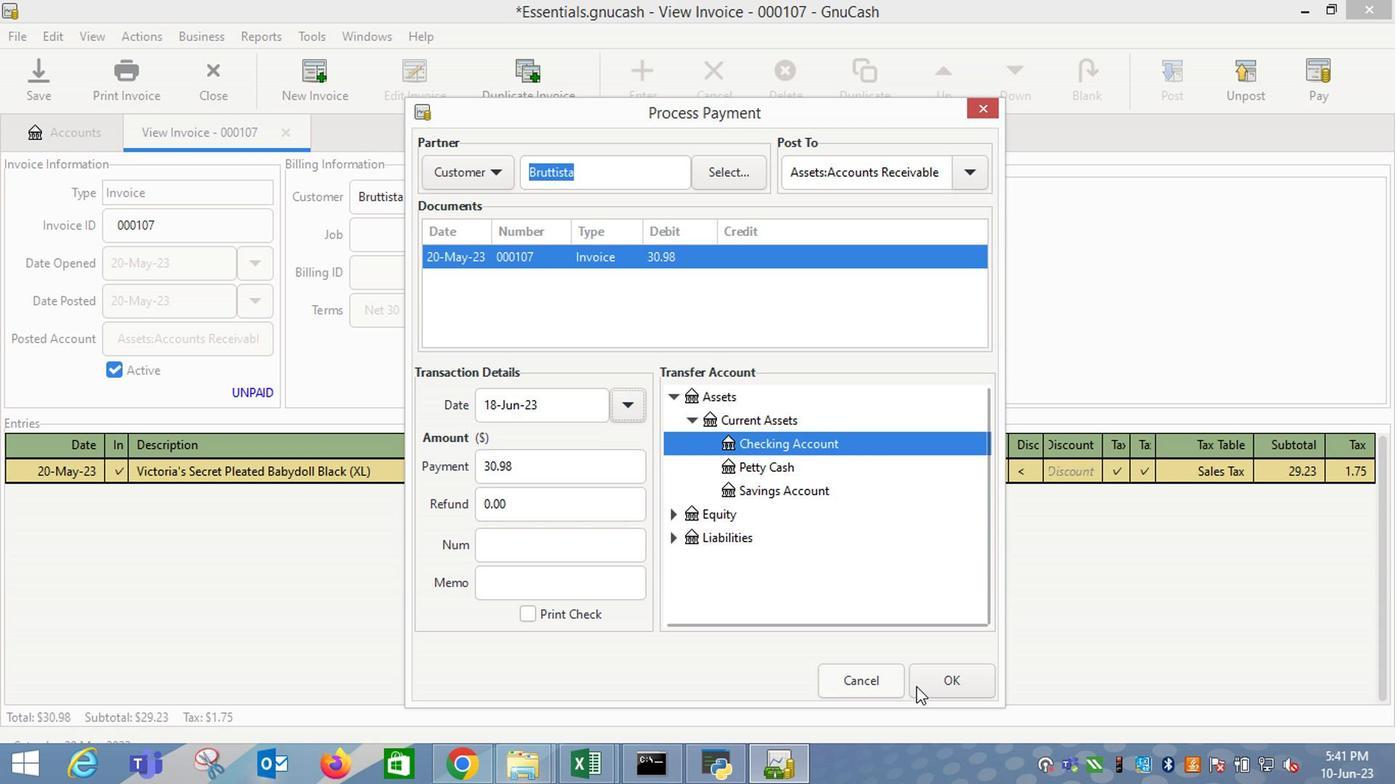 
Action: Mouse moved to (127, 85)
Screenshot: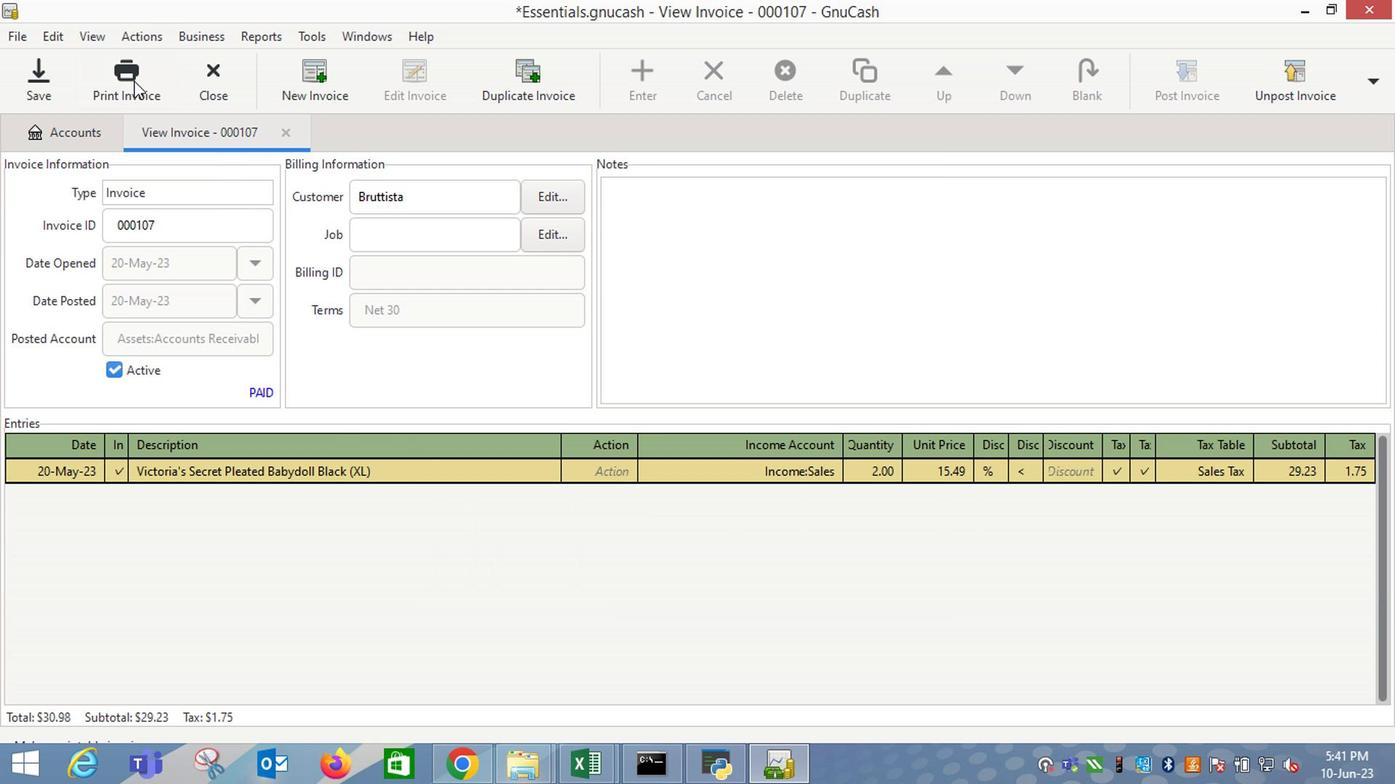 
Action: Mouse pressed left at (127, 85)
Screenshot: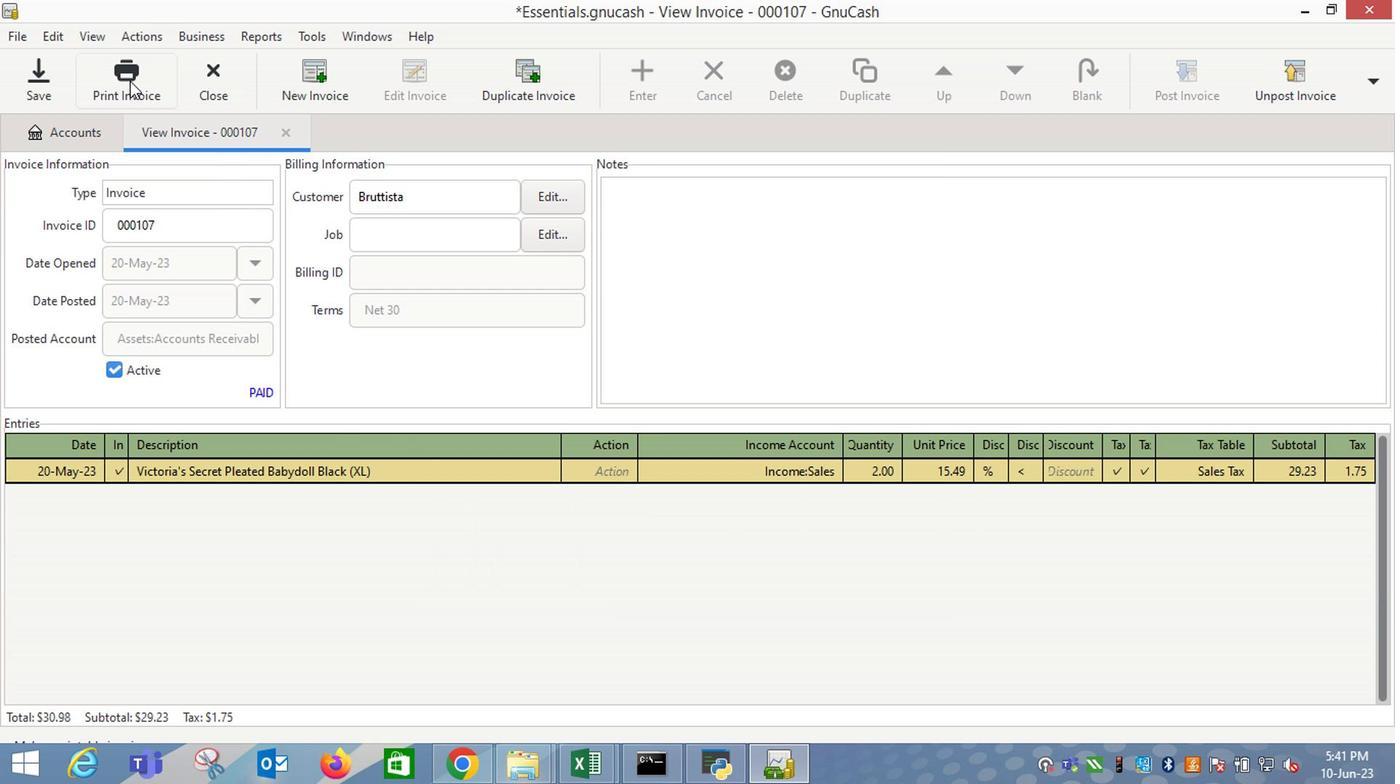 
Action: Mouse moved to (588, 185)
Screenshot: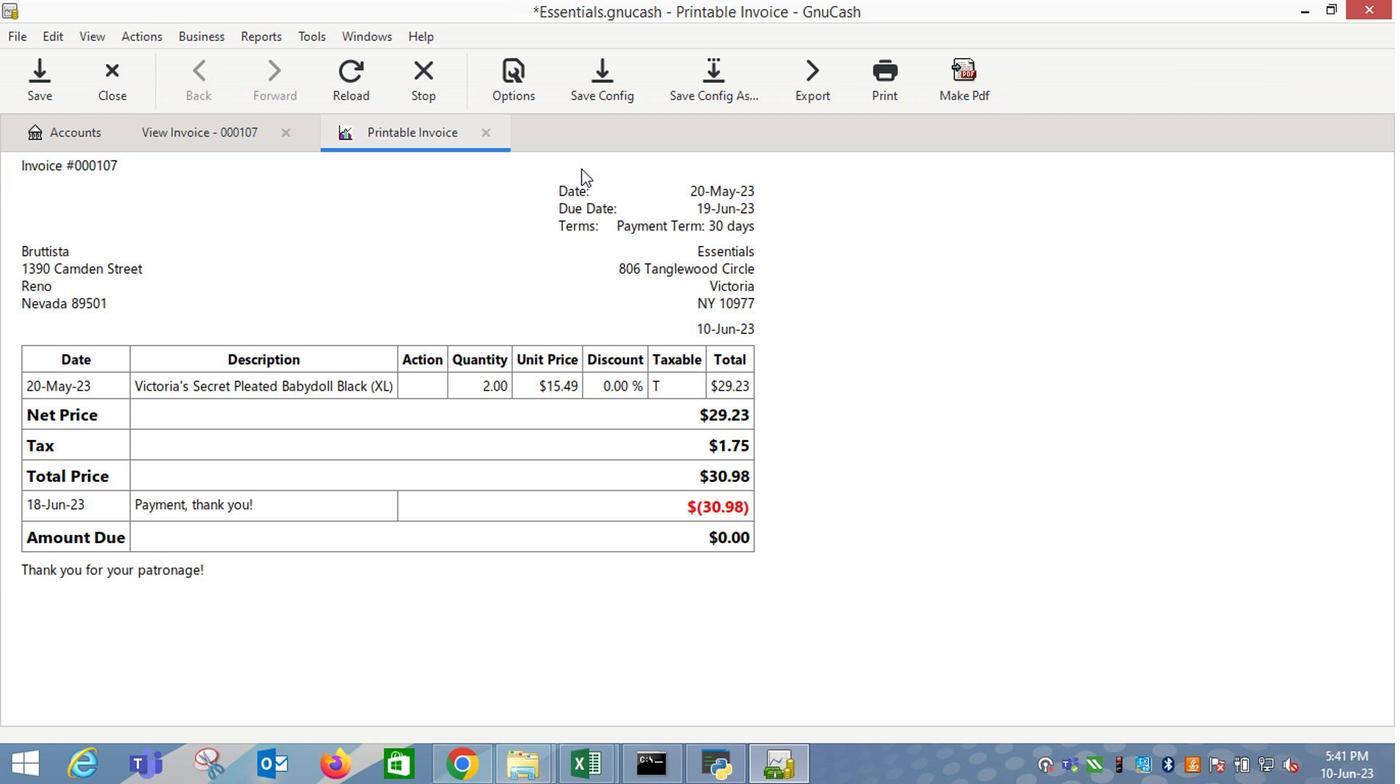 
